 Task: Create a blank project AlphaFlow with privacy Public and default view as List and in the team Taskers . Create three sections in the project as To-Do, Doing and Done
Action: Mouse moved to (71, 347)
Screenshot: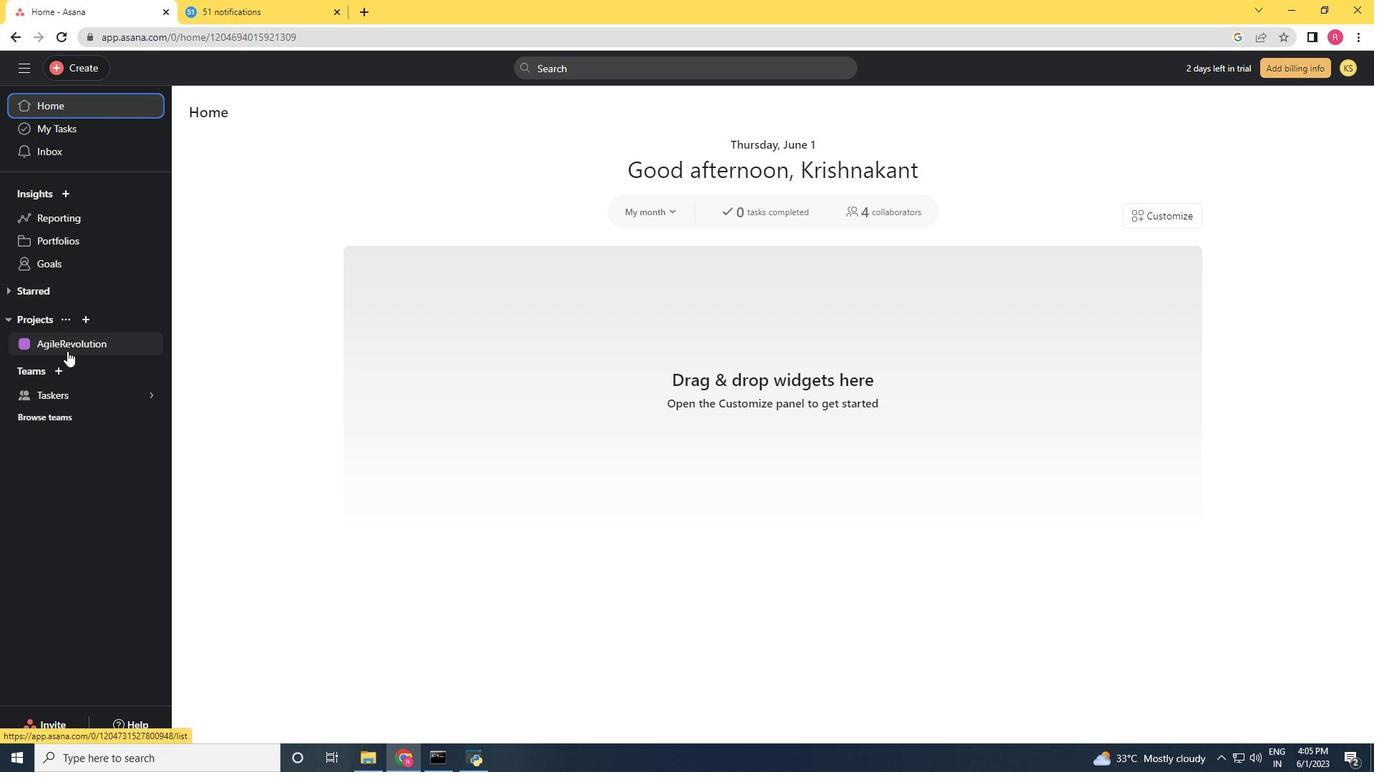 
Action: Mouse pressed left at (71, 347)
Screenshot: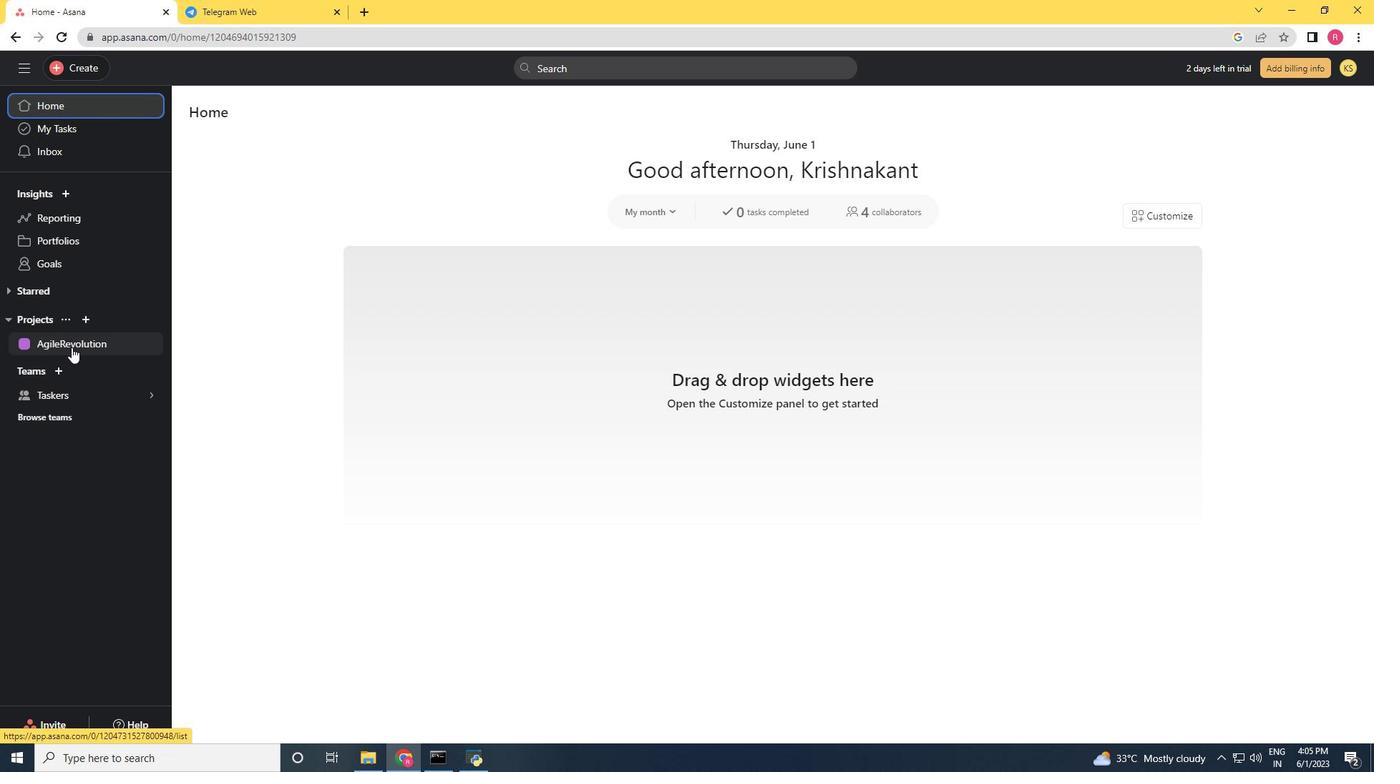 
Action: Mouse moved to (80, 61)
Screenshot: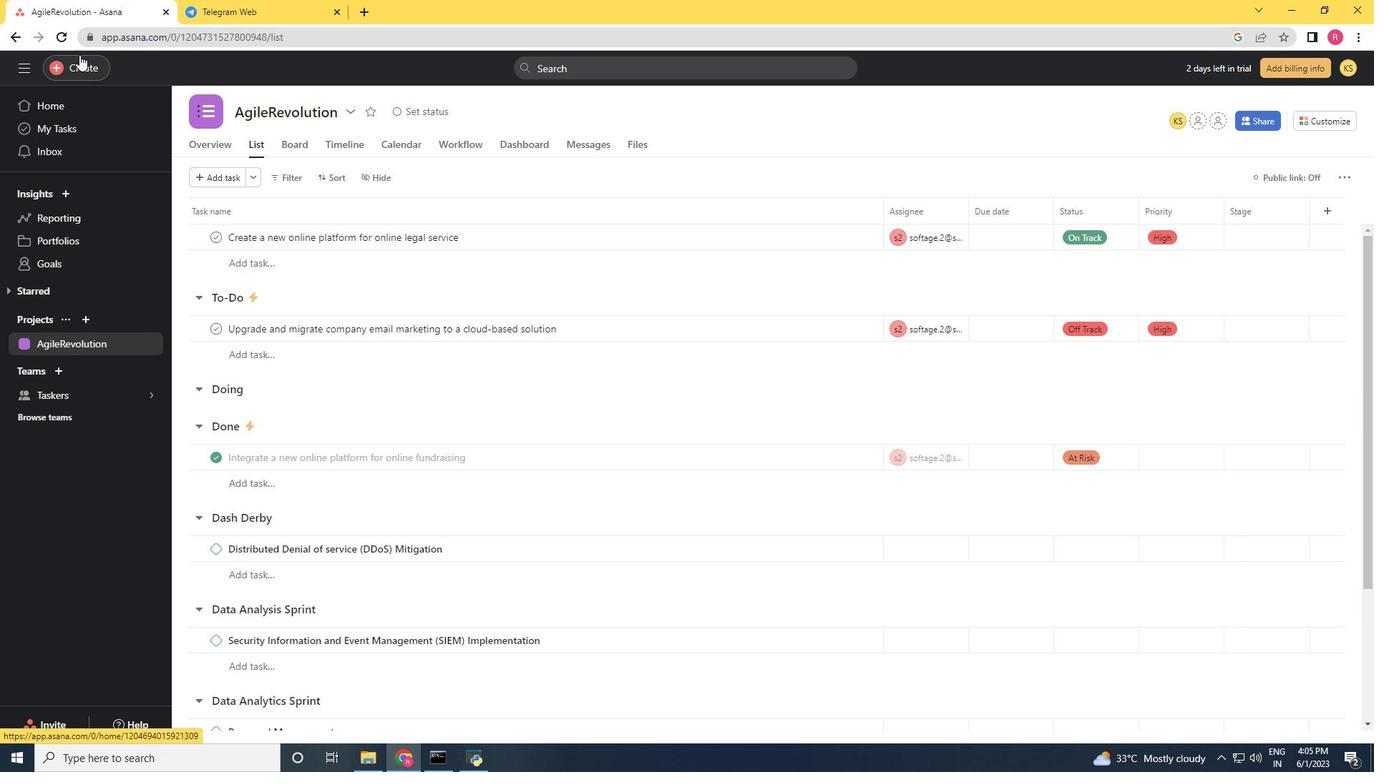 
Action: Mouse pressed left at (80, 61)
Screenshot: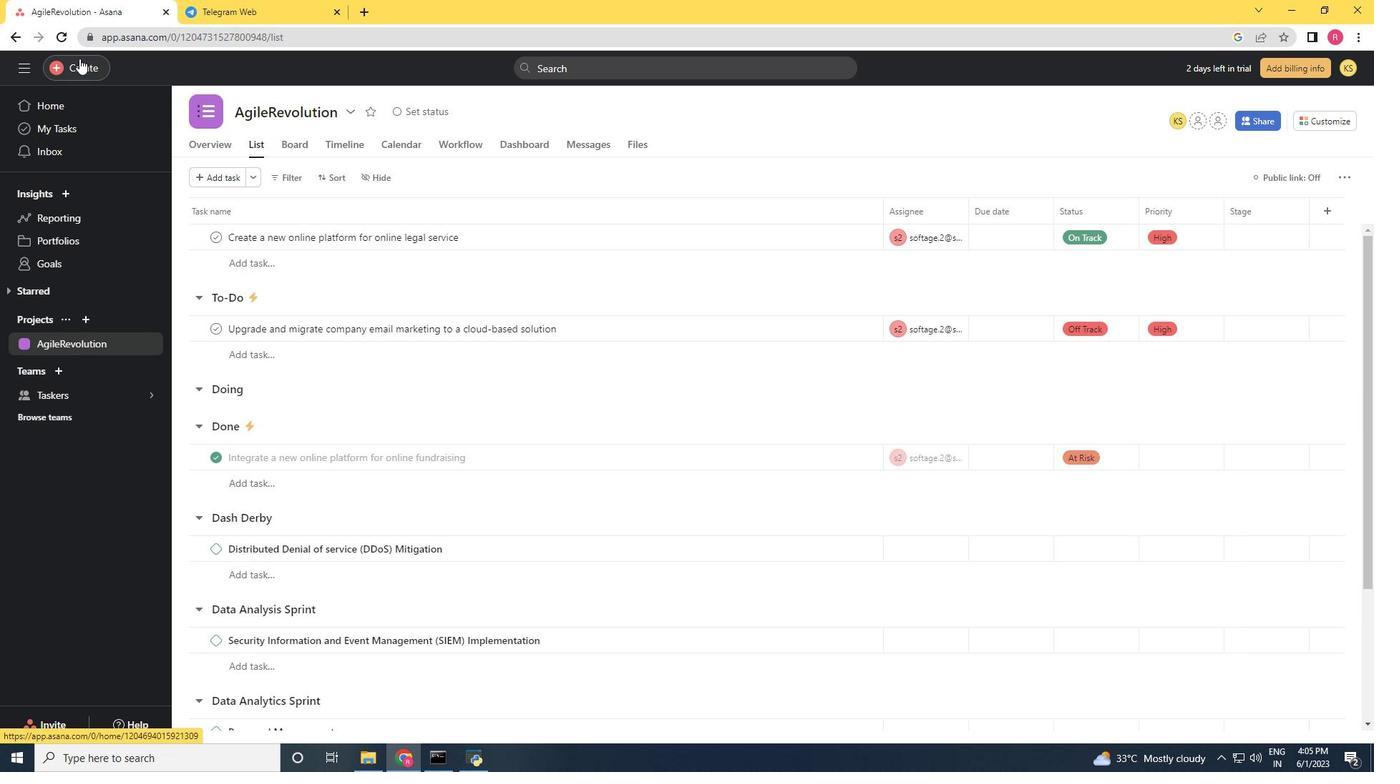 
Action: Mouse moved to (163, 103)
Screenshot: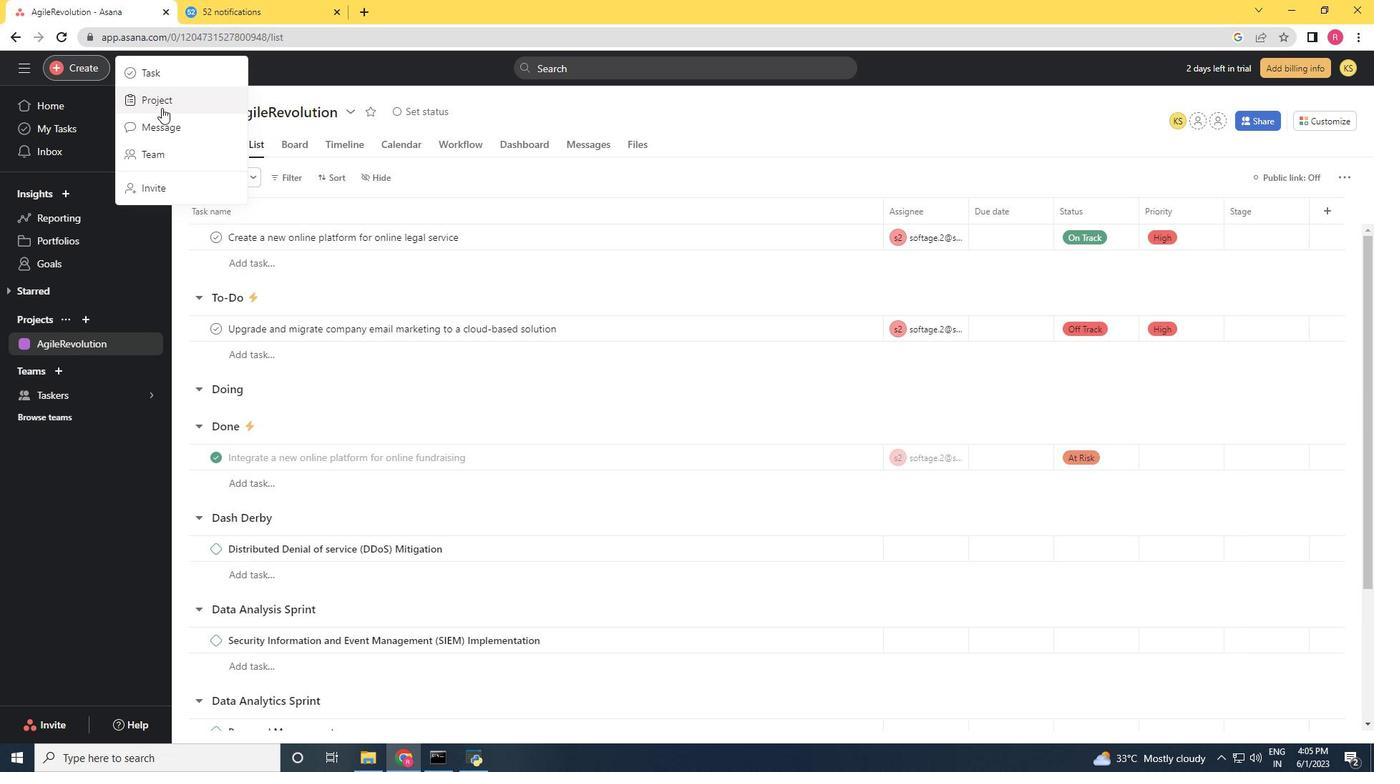 
Action: Mouse pressed left at (163, 103)
Screenshot: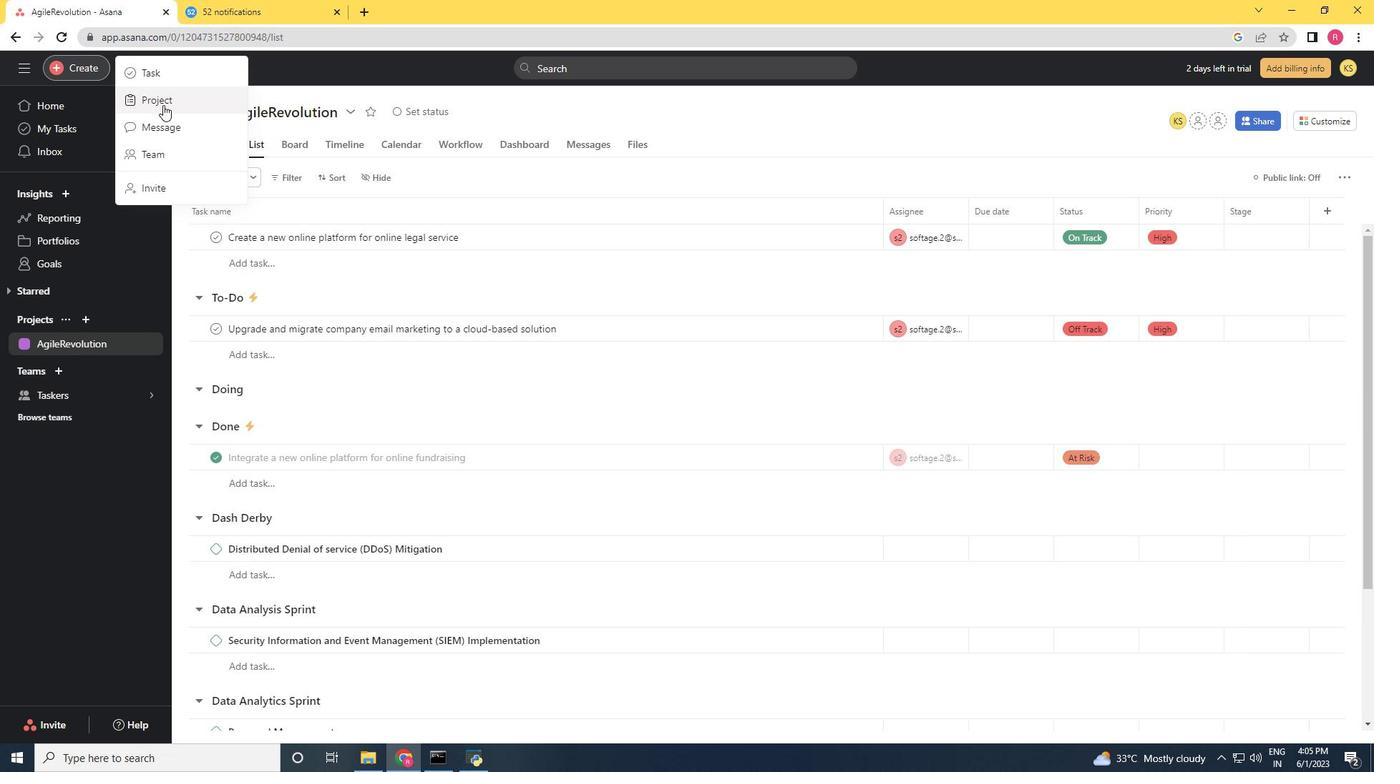 
Action: Mouse moved to (569, 392)
Screenshot: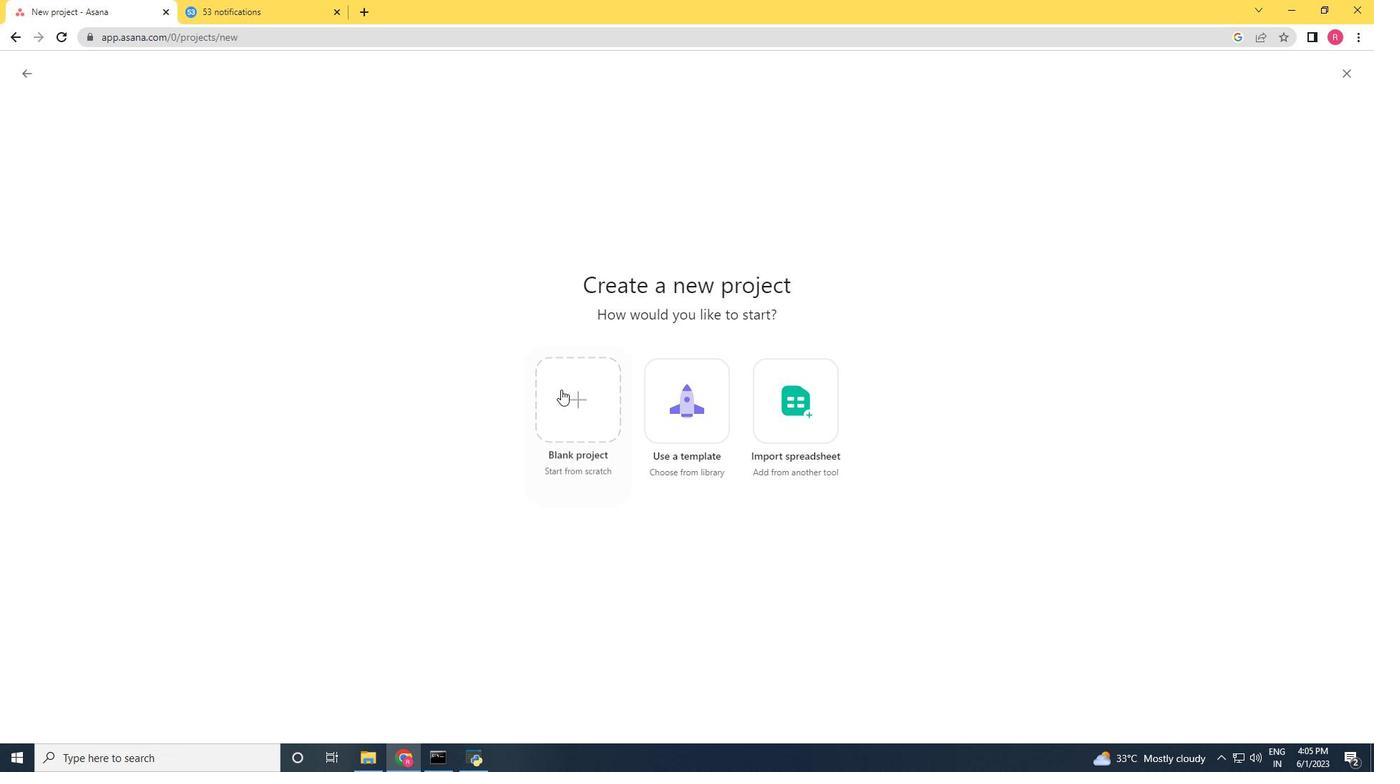 
Action: Mouse pressed left at (569, 392)
Screenshot: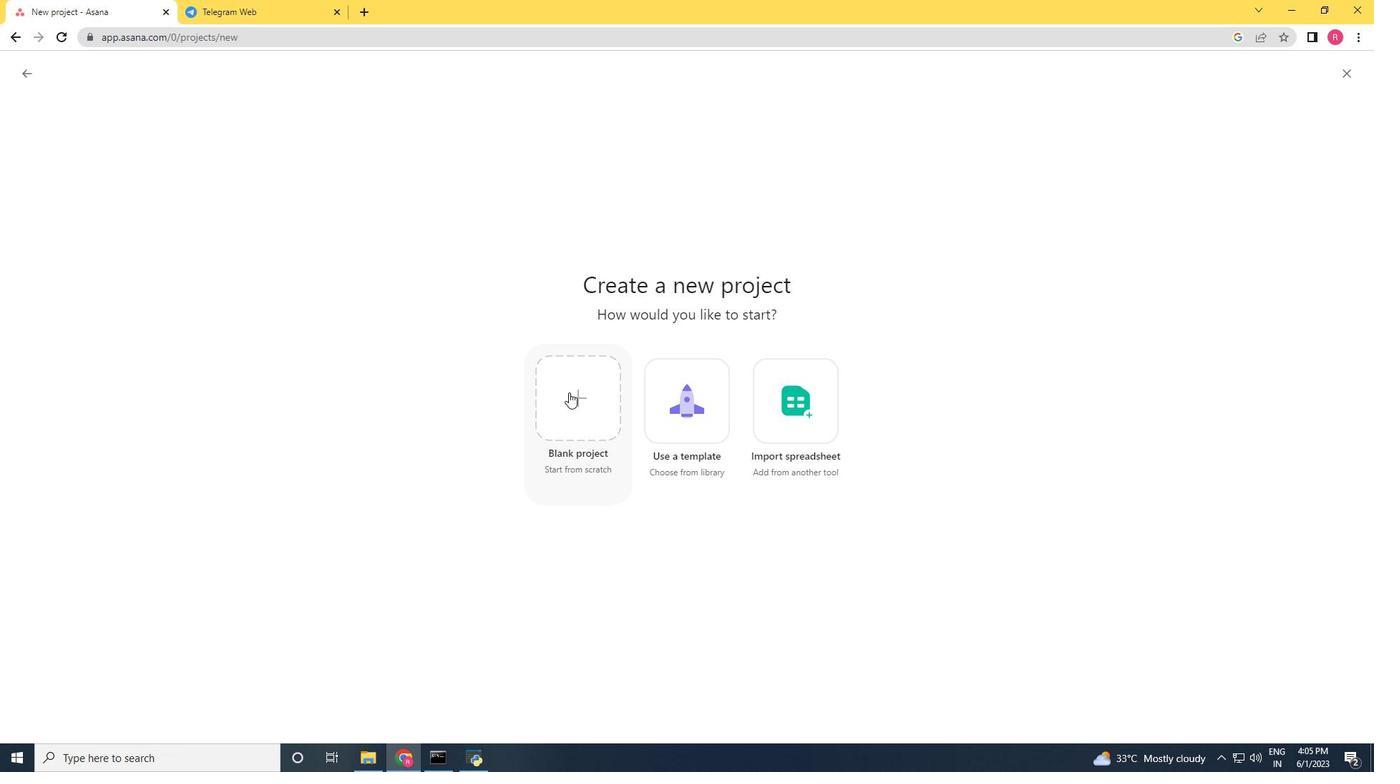 
Action: Mouse moved to (266, 178)
Screenshot: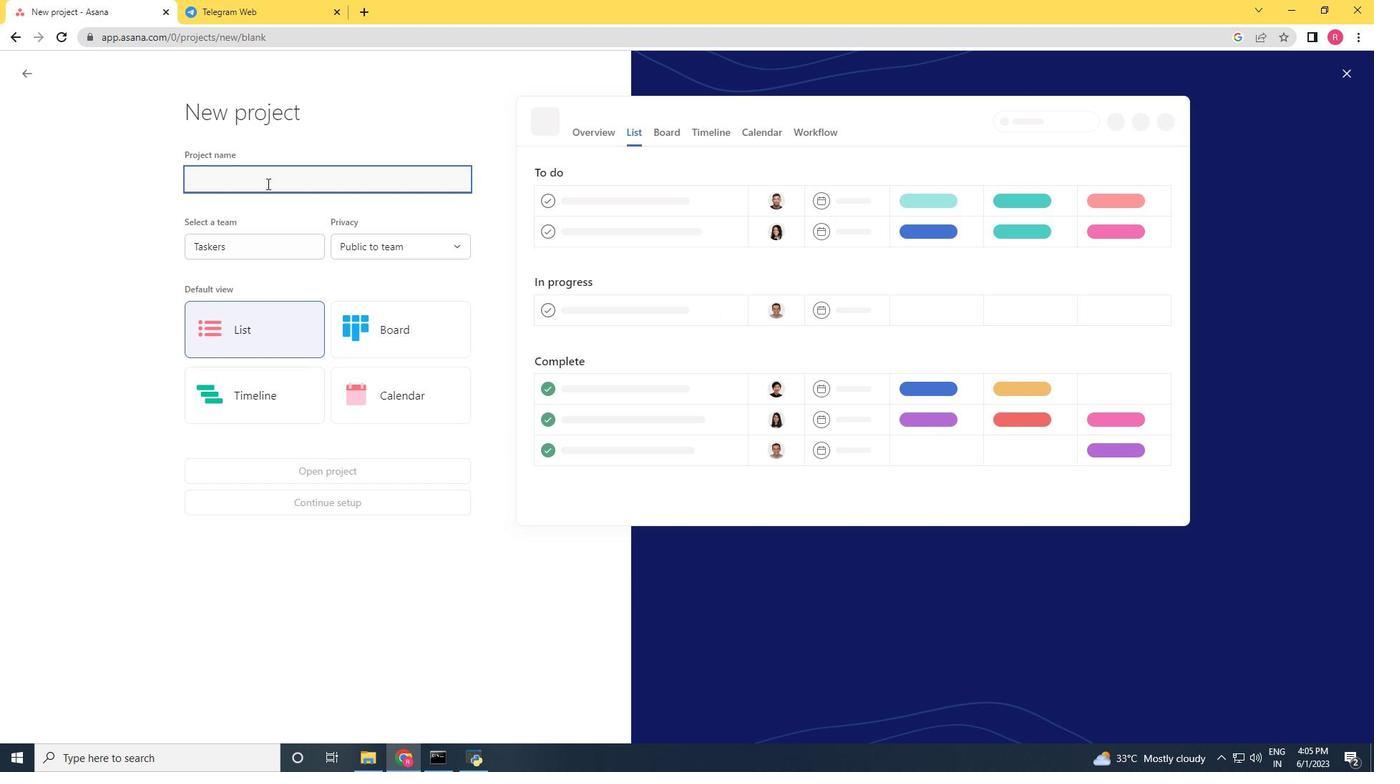 
Action: Mouse pressed left at (266, 178)
Screenshot: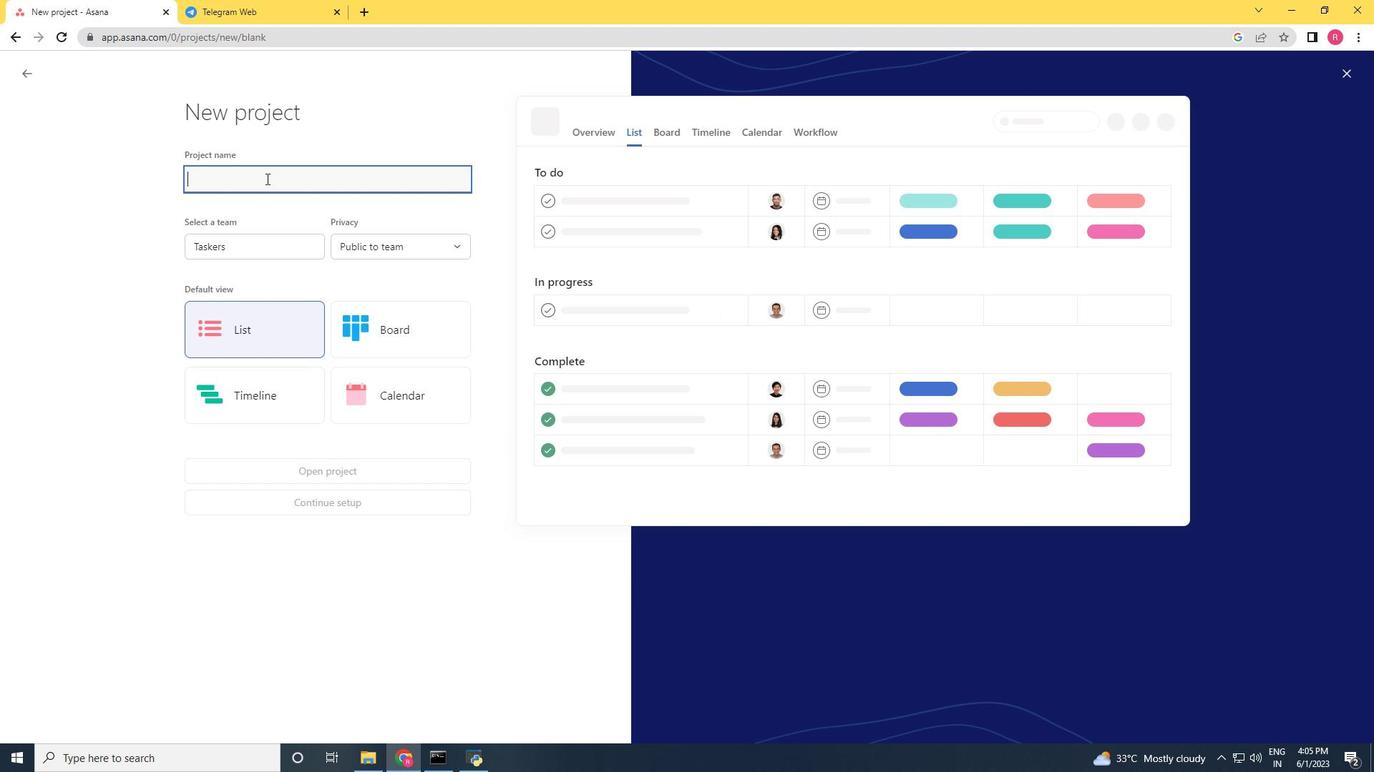 
Action: Mouse moved to (53, 188)
Screenshot: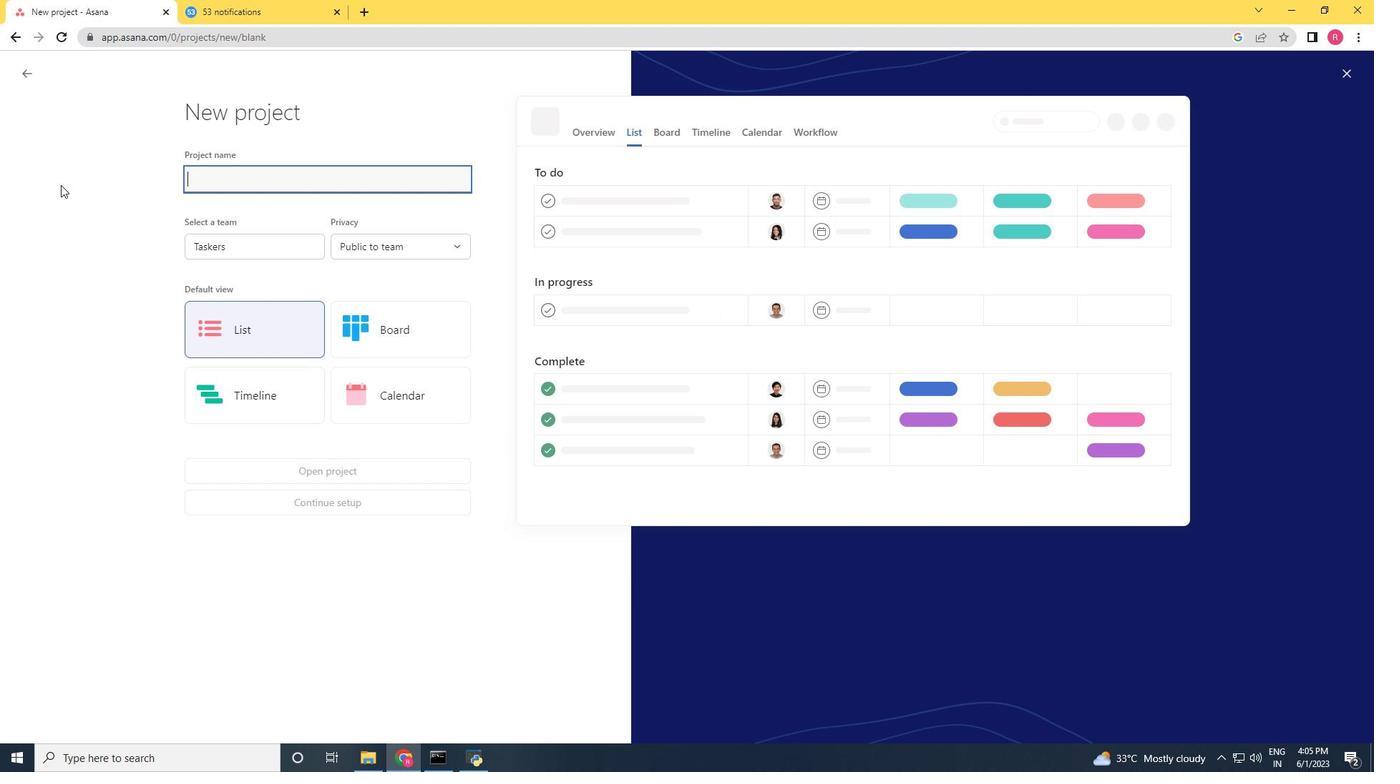 
Action: Key pressed <Key.shift>Alpha<Key.shift>Flow
Screenshot: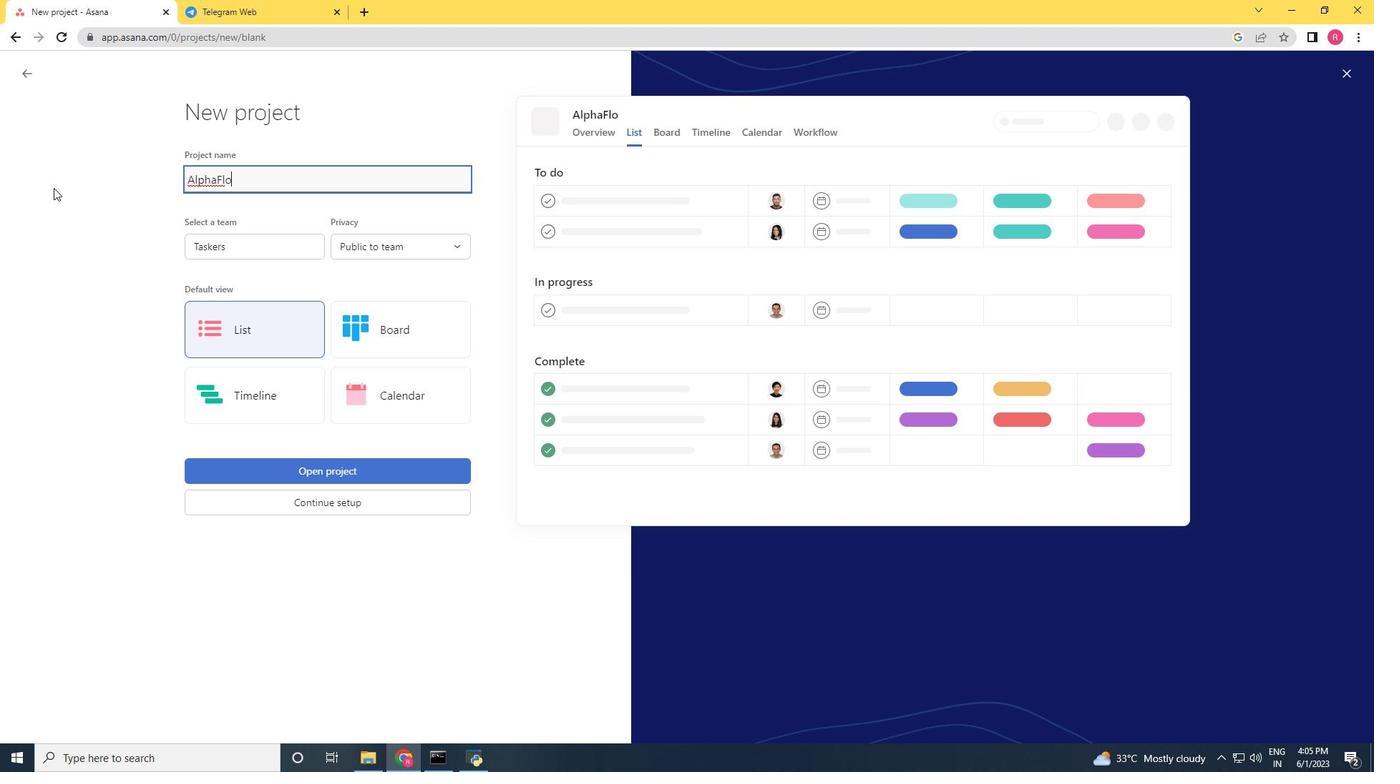 
Action: Mouse moved to (405, 244)
Screenshot: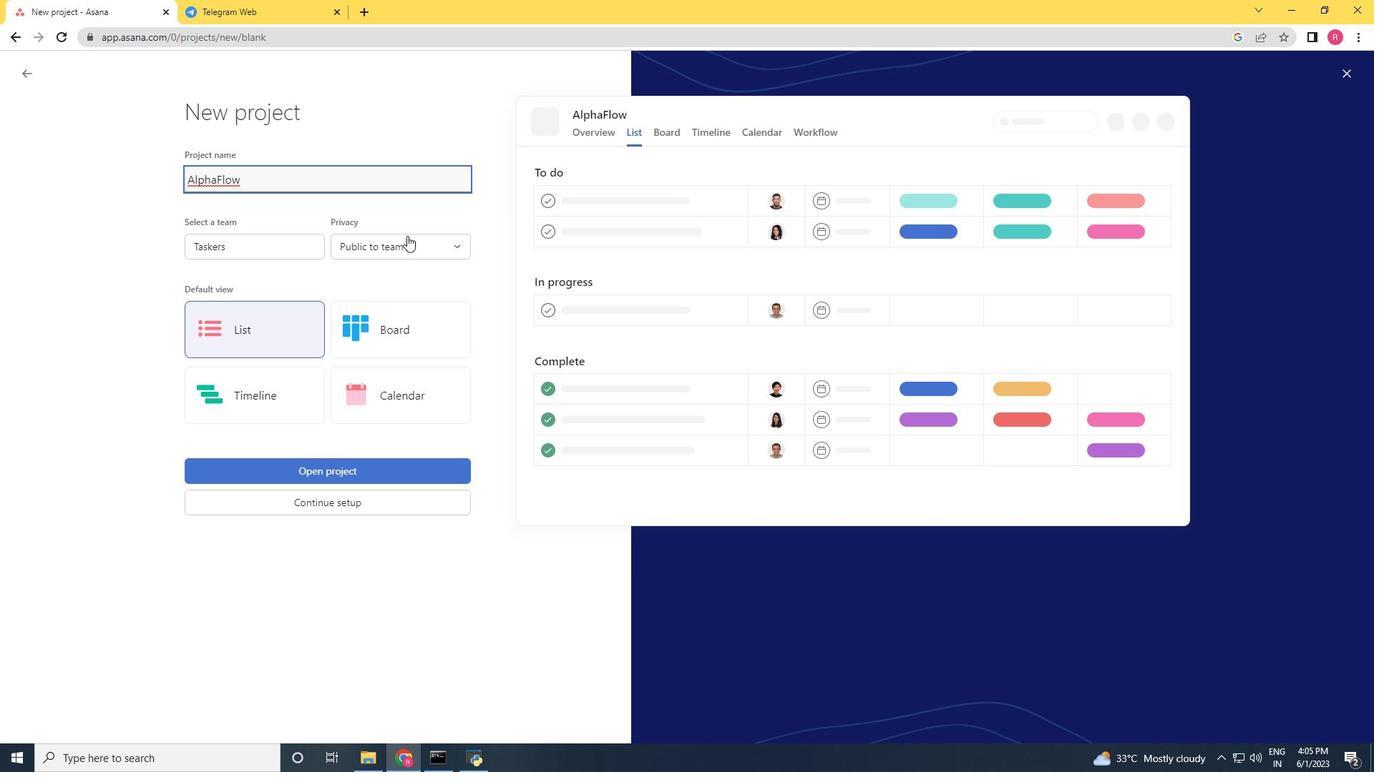 
Action: Mouse pressed left at (405, 244)
Screenshot: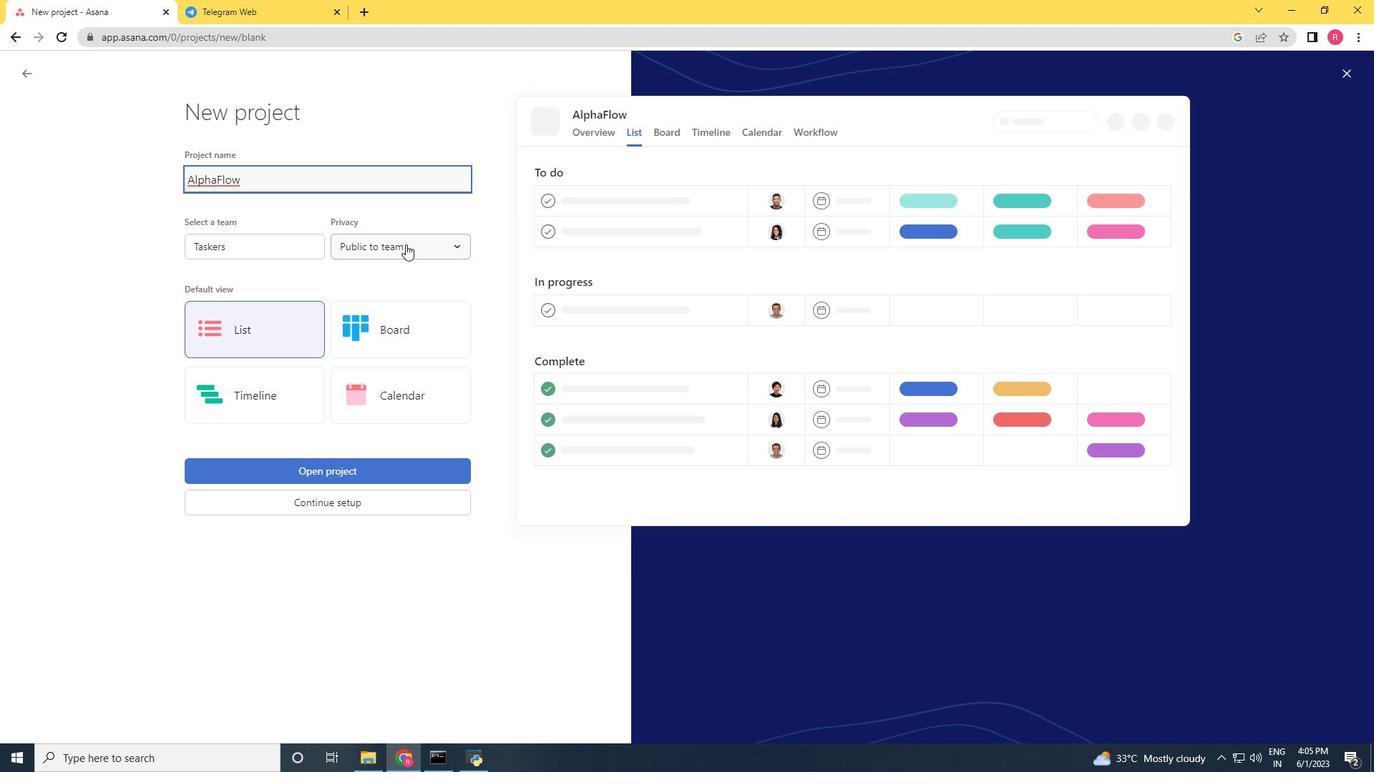 
Action: Mouse moved to (373, 274)
Screenshot: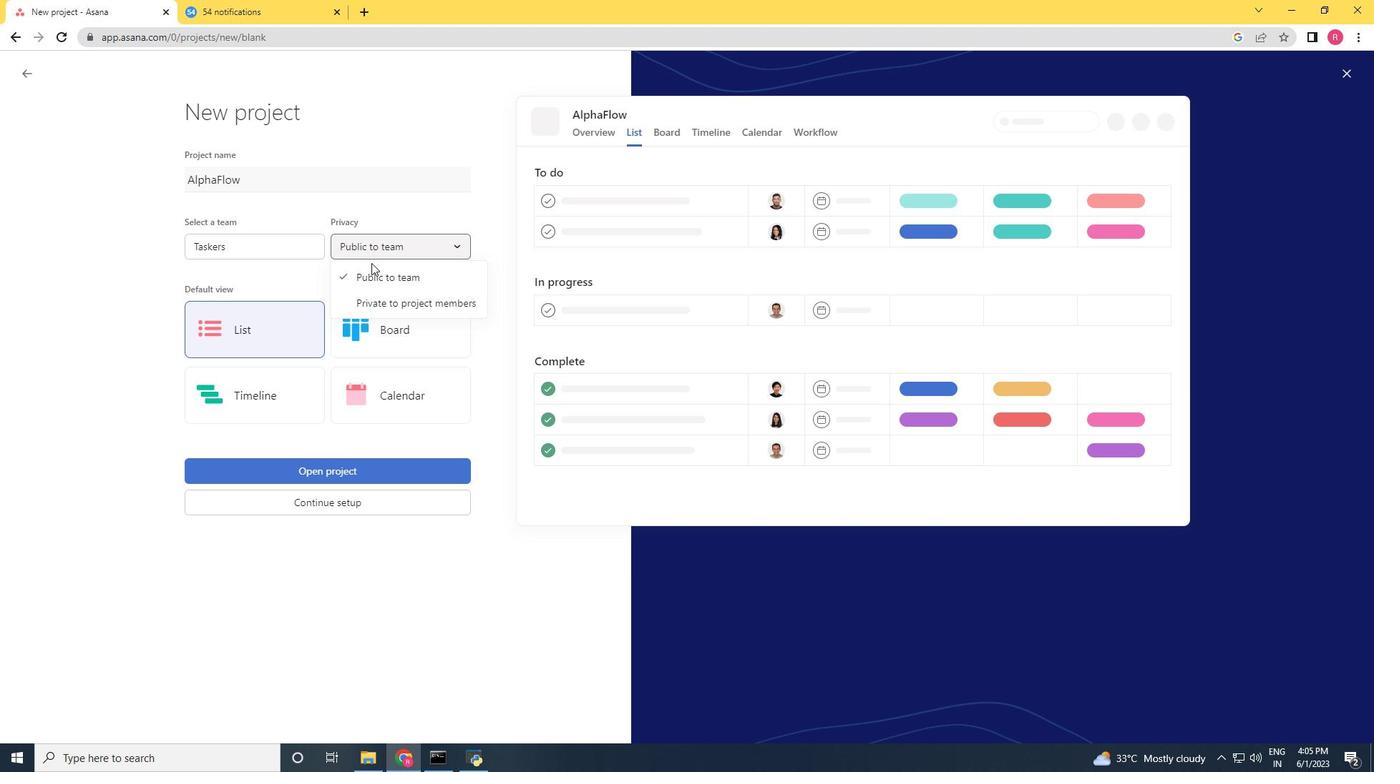 
Action: Mouse pressed left at (373, 274)
Screenshot: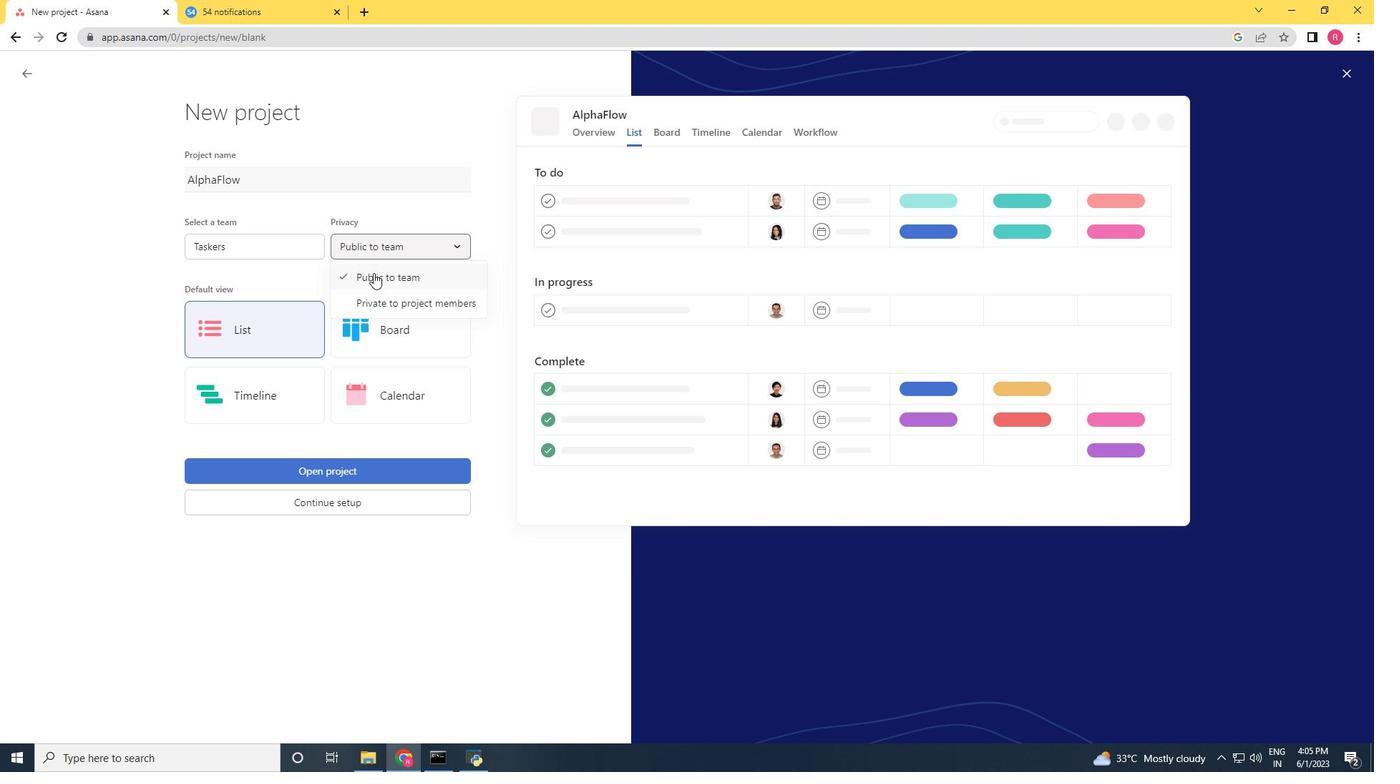 
Action: Mouse moved to (230, 244)
Screenshot: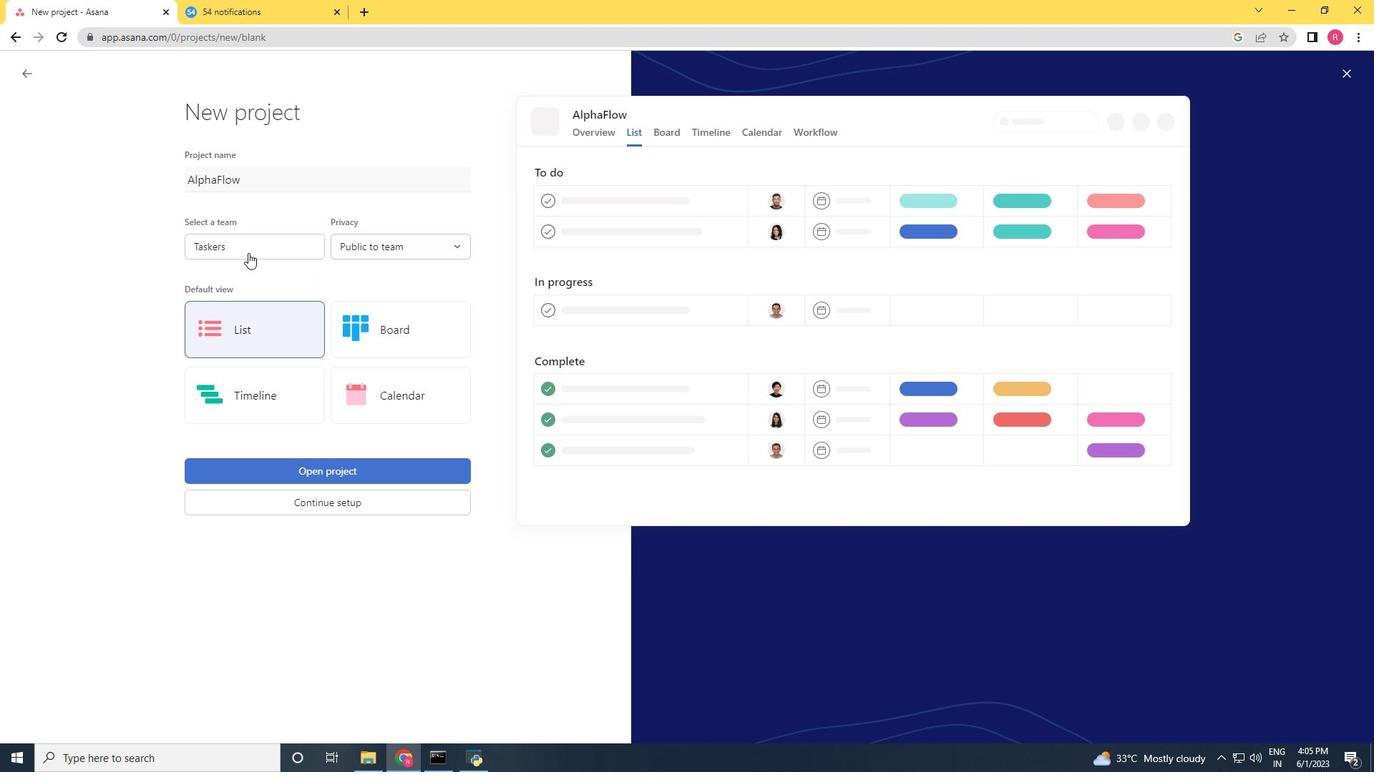 
Action: Mouse pressed left at (230, 244)
Screenshot: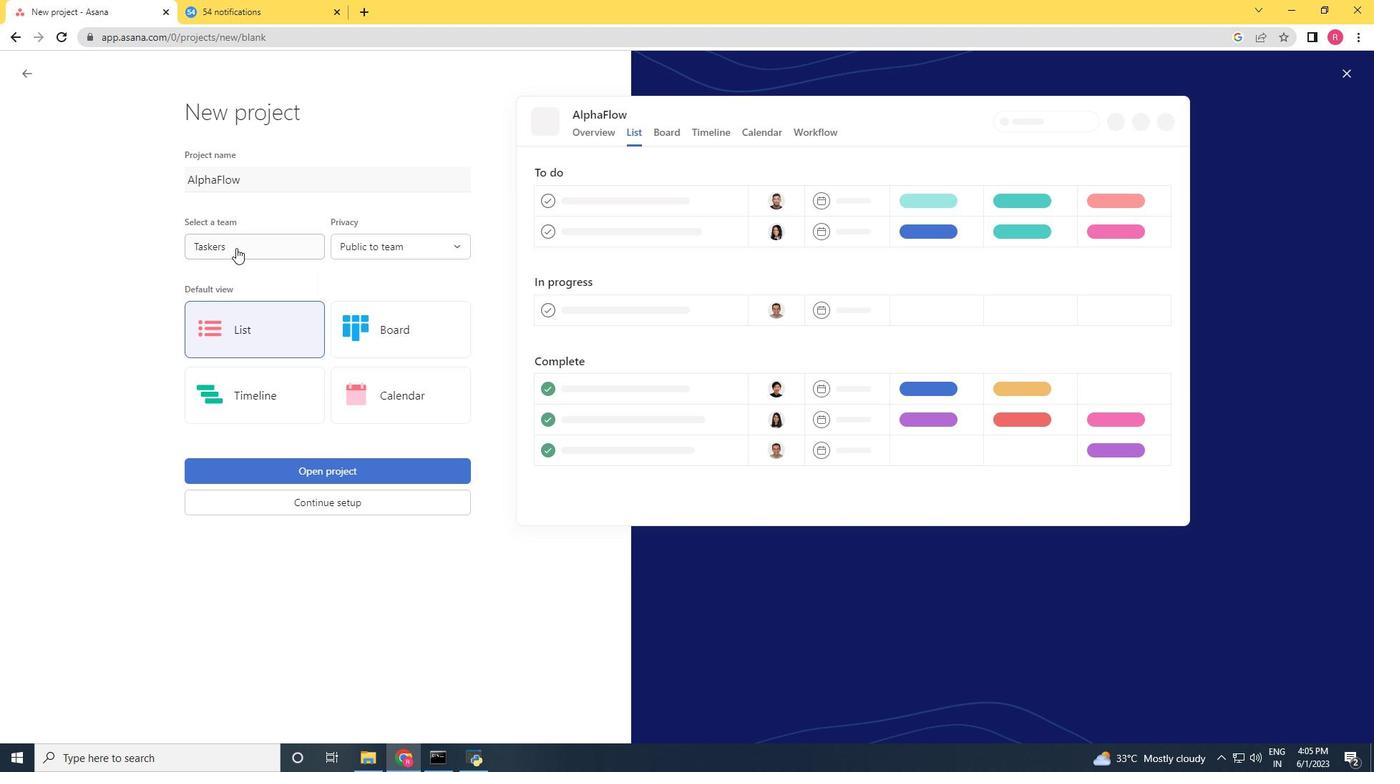 
Action: Mouse moved to (239, 269)
Screenshot: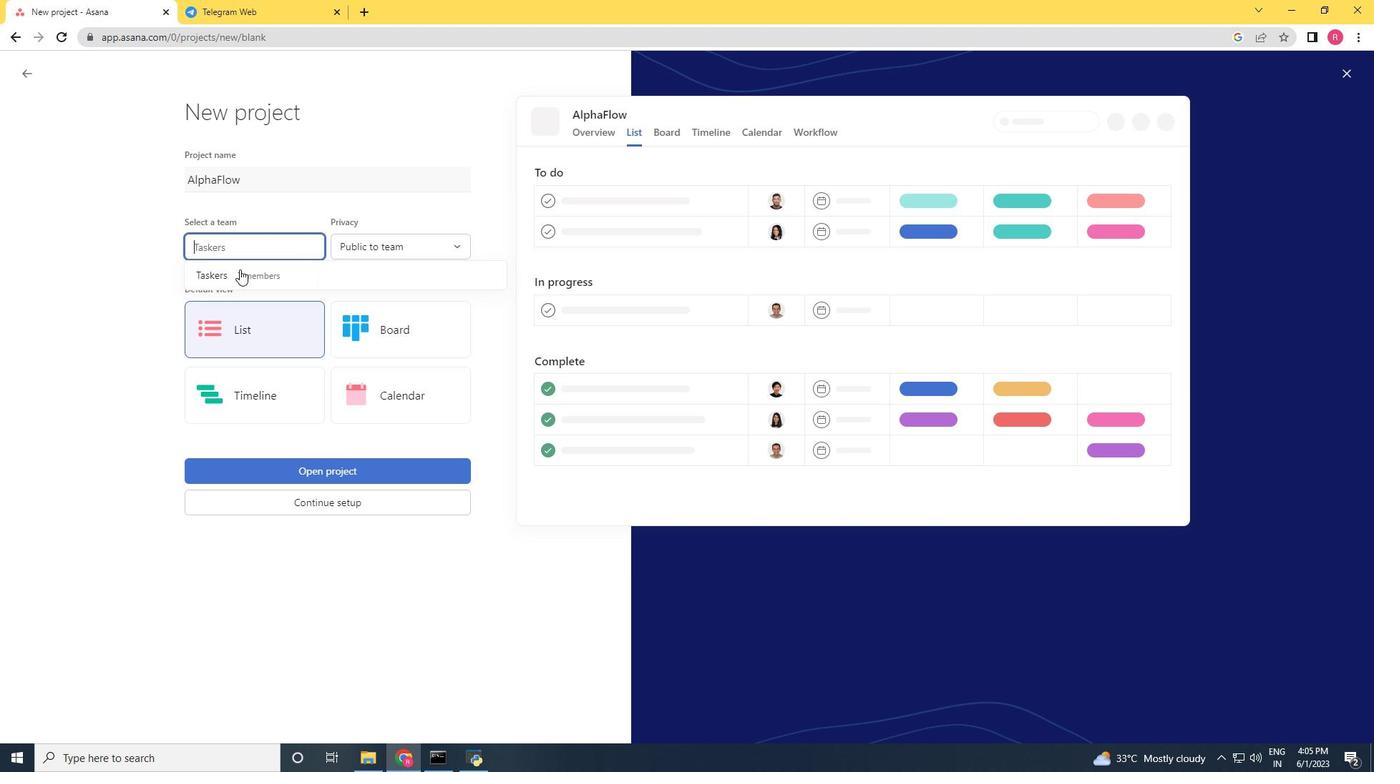 
Action: Mouse pressed left at (239, 269)
Screenshot: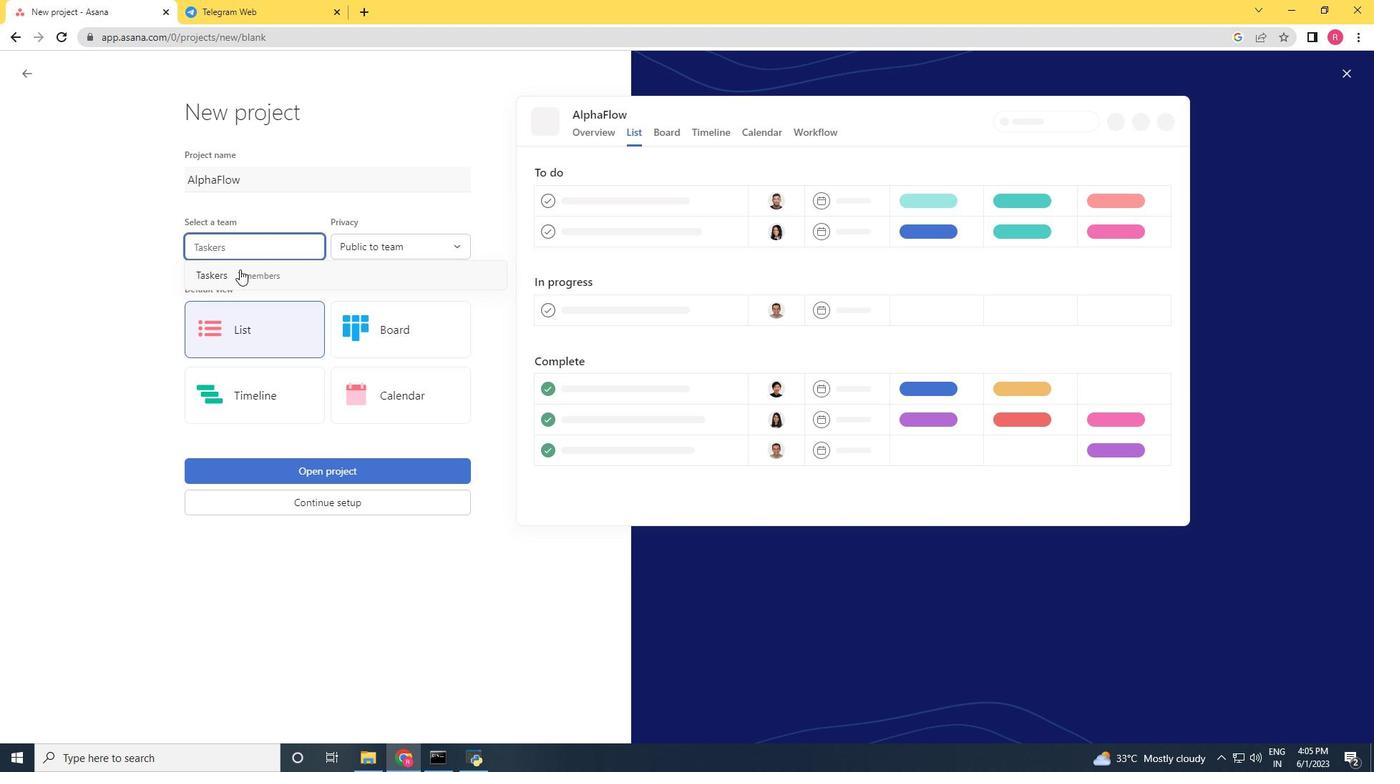 
Action: Mouse moved to (243, 324)
Screenshot: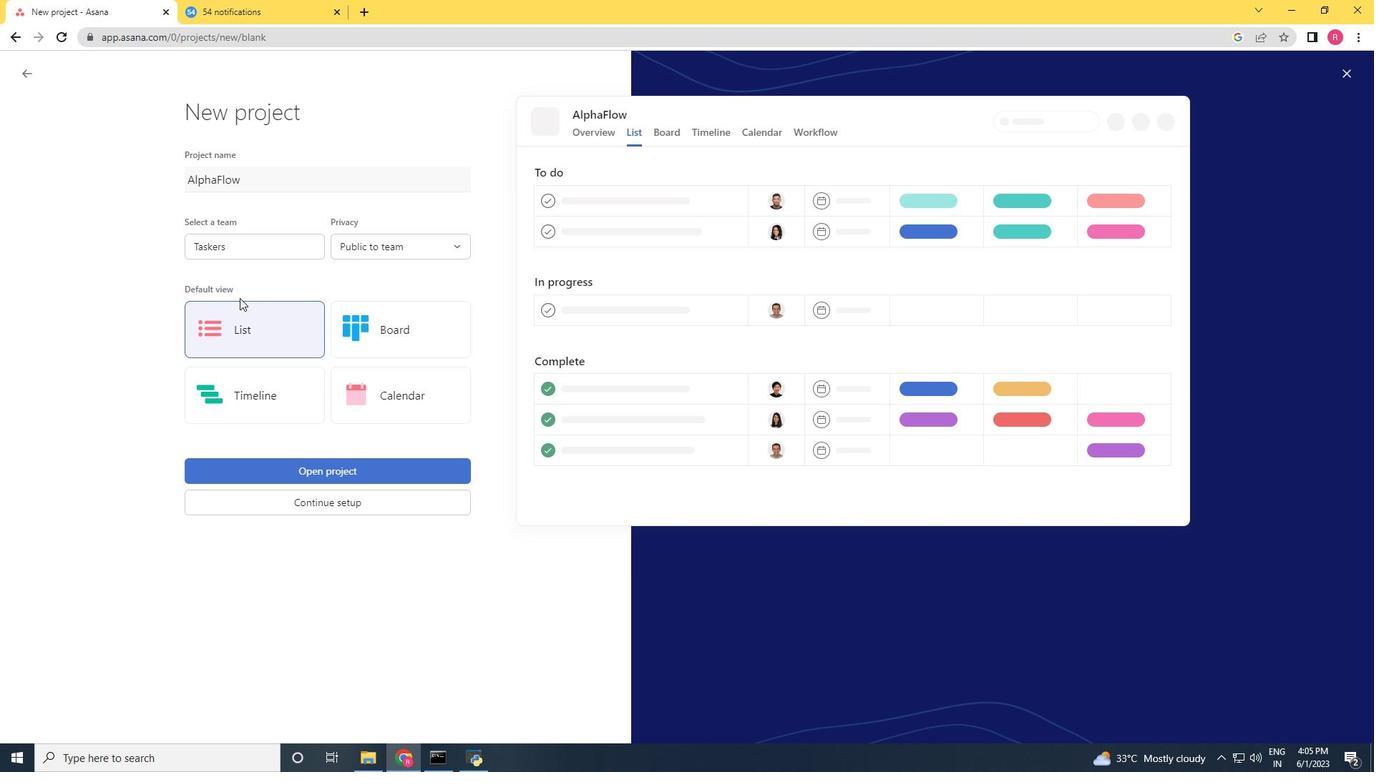 
Action: Mouse pressed left at (243, 324)
Screenshot: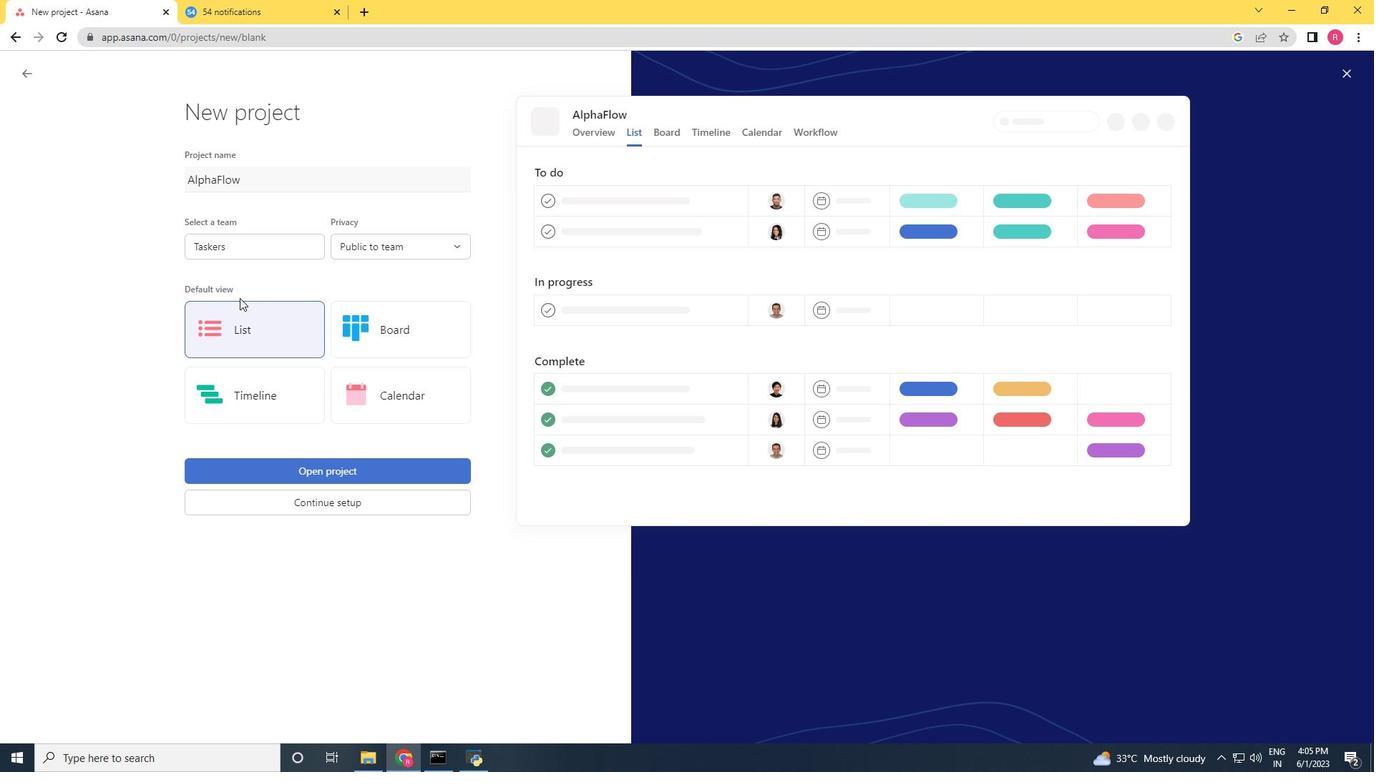 
Action: Mouse moved to (305, 464)
Screenshot: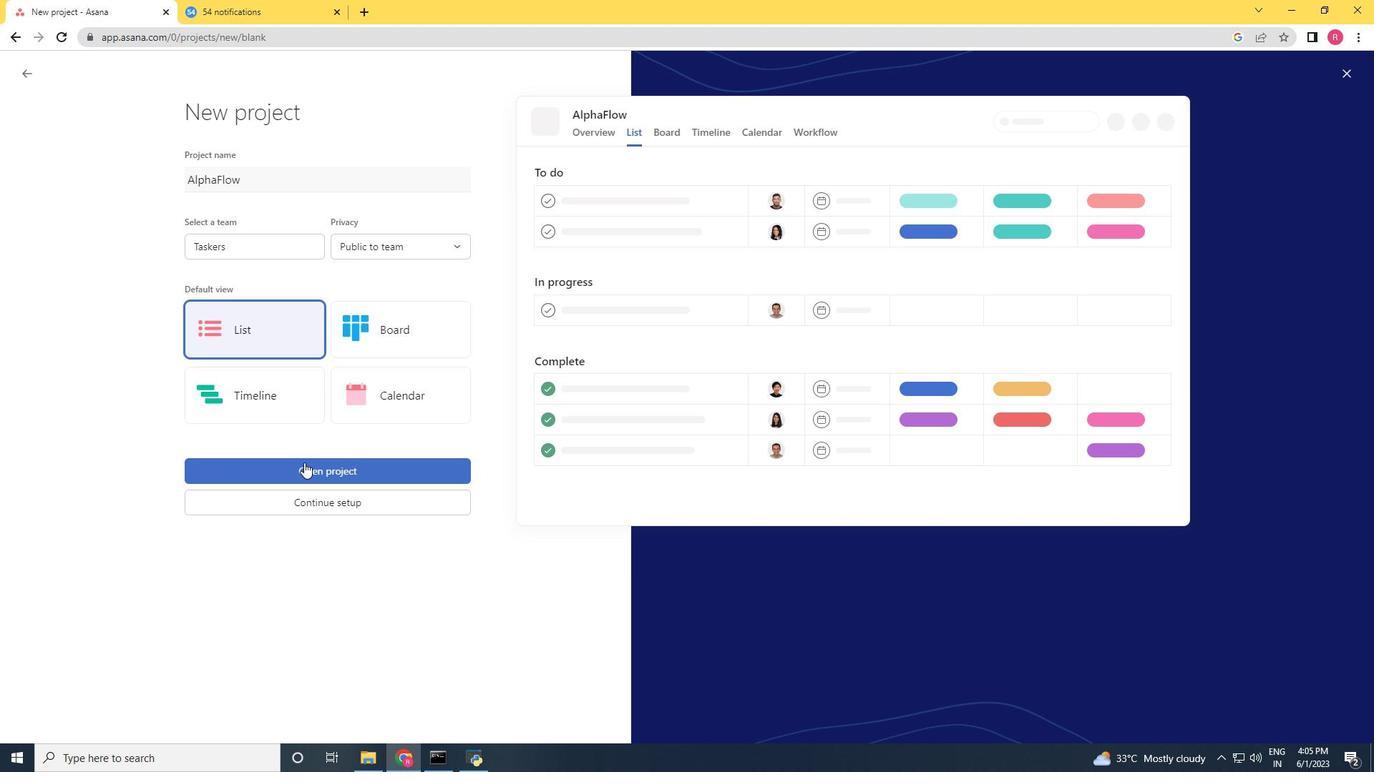 
Action: Mouse pressed left at (305, 464)
Screenshot: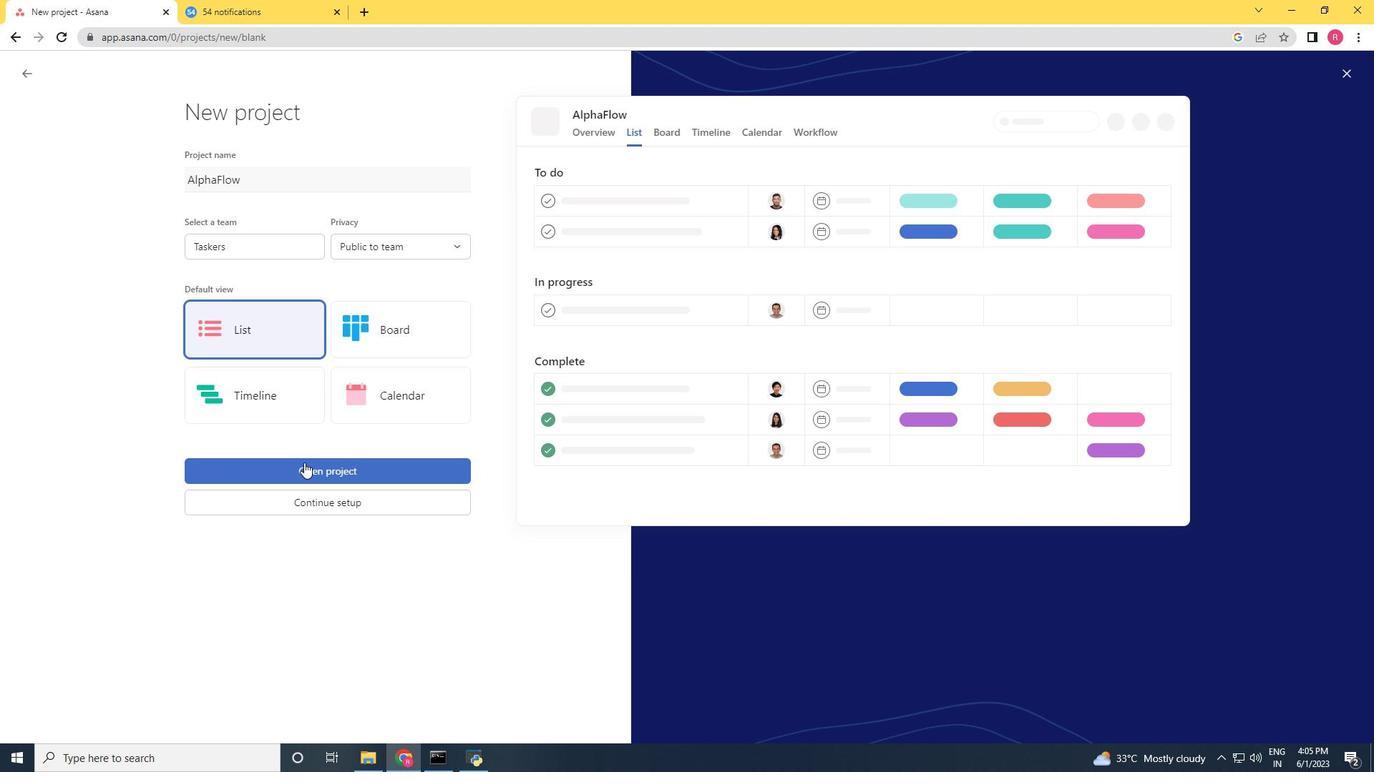 
Action: Mouse moved to (247, 317)
Screenshot: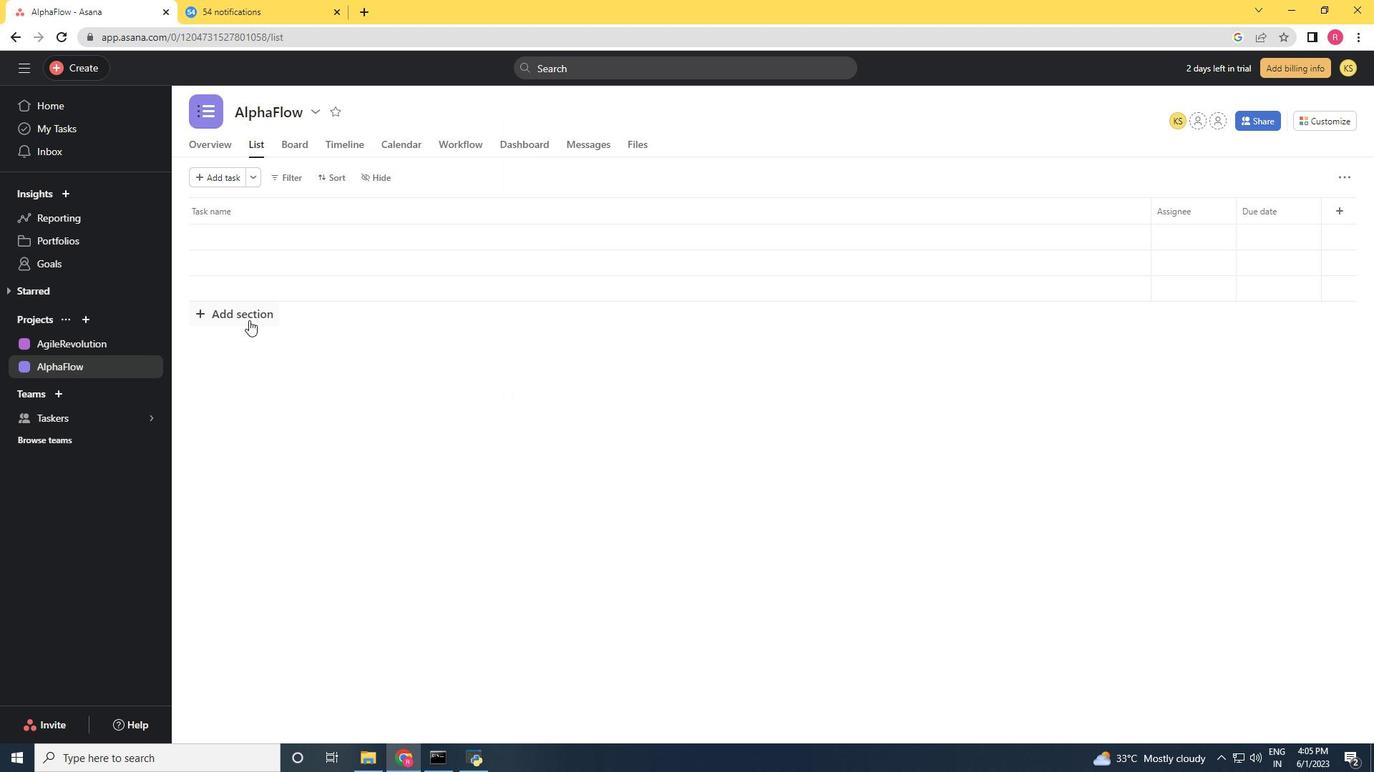 
Action: Mouse pressed left at (247, 317)
Screenshot: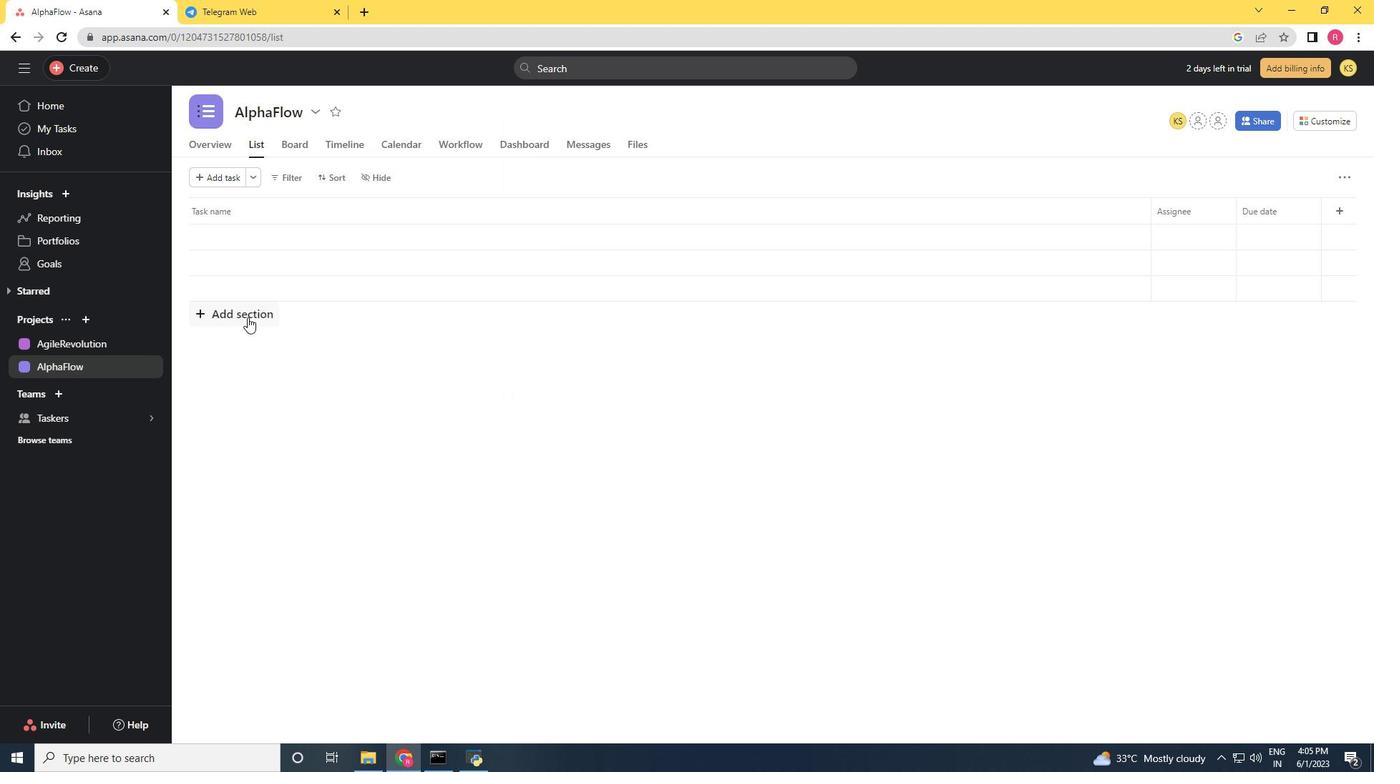 
Action: Key pressed <Key.shift><Key.shift><Key.shift>T-<Key.backspace>0<Key.backspace>o-<Key.shift>Do
Screenshot: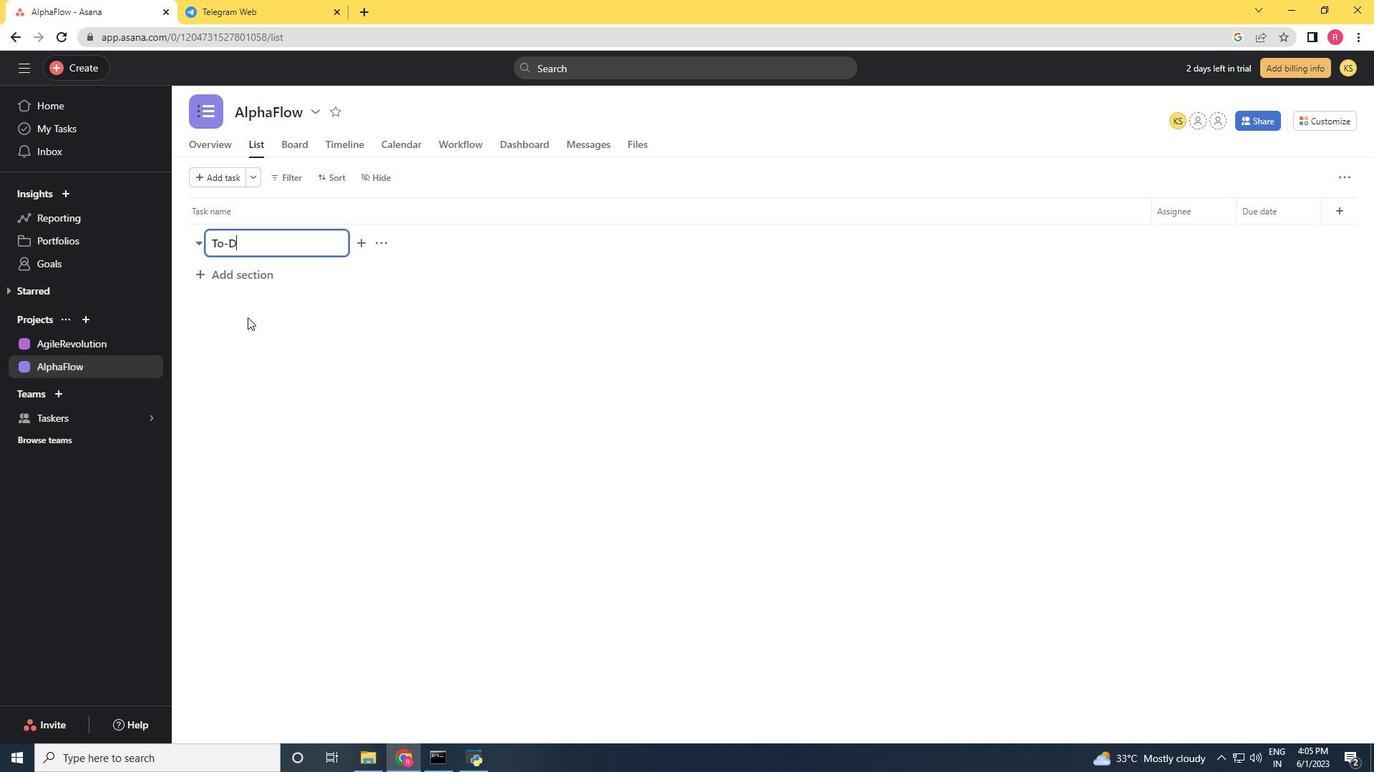 
Action: Mouse moved to (226, 279)
Screenshot: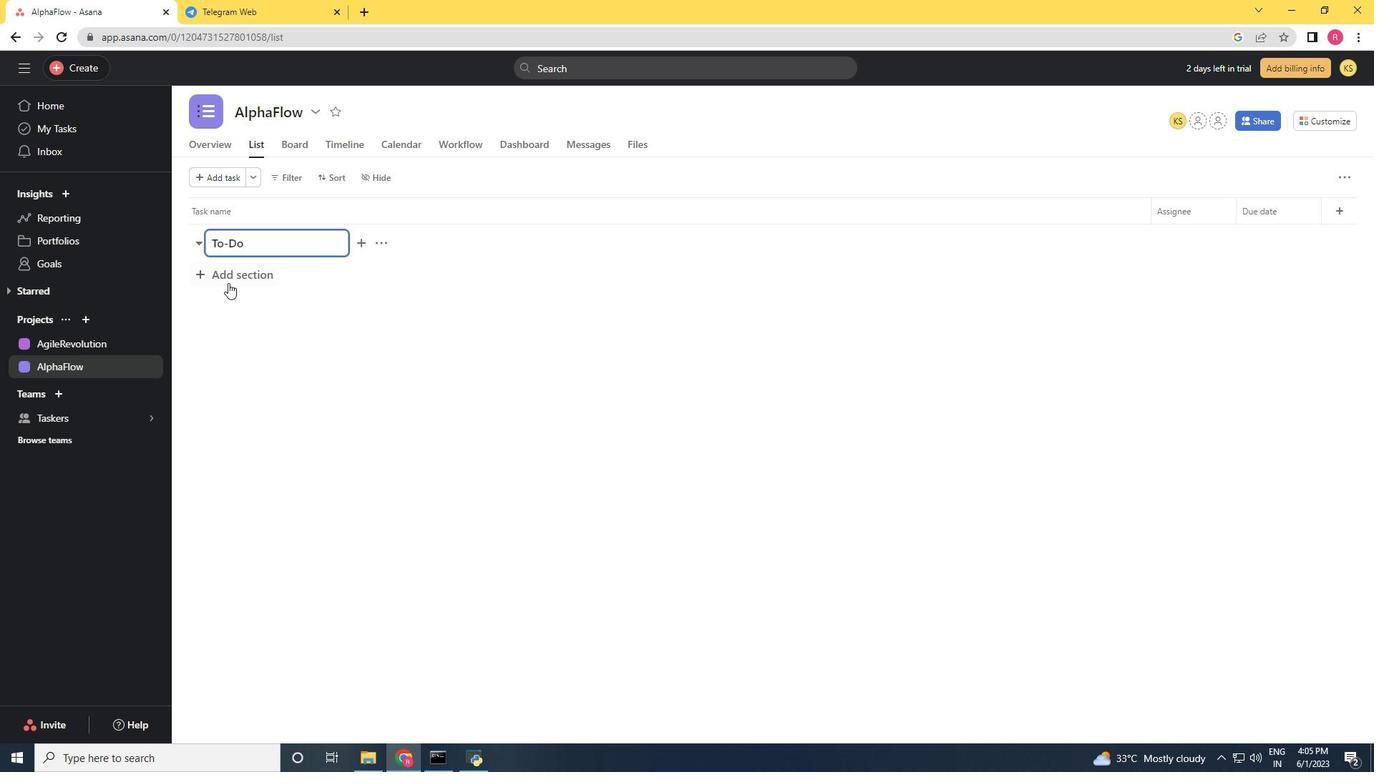 
Action: Mouse pressed left at (226, 279)
Screenshot: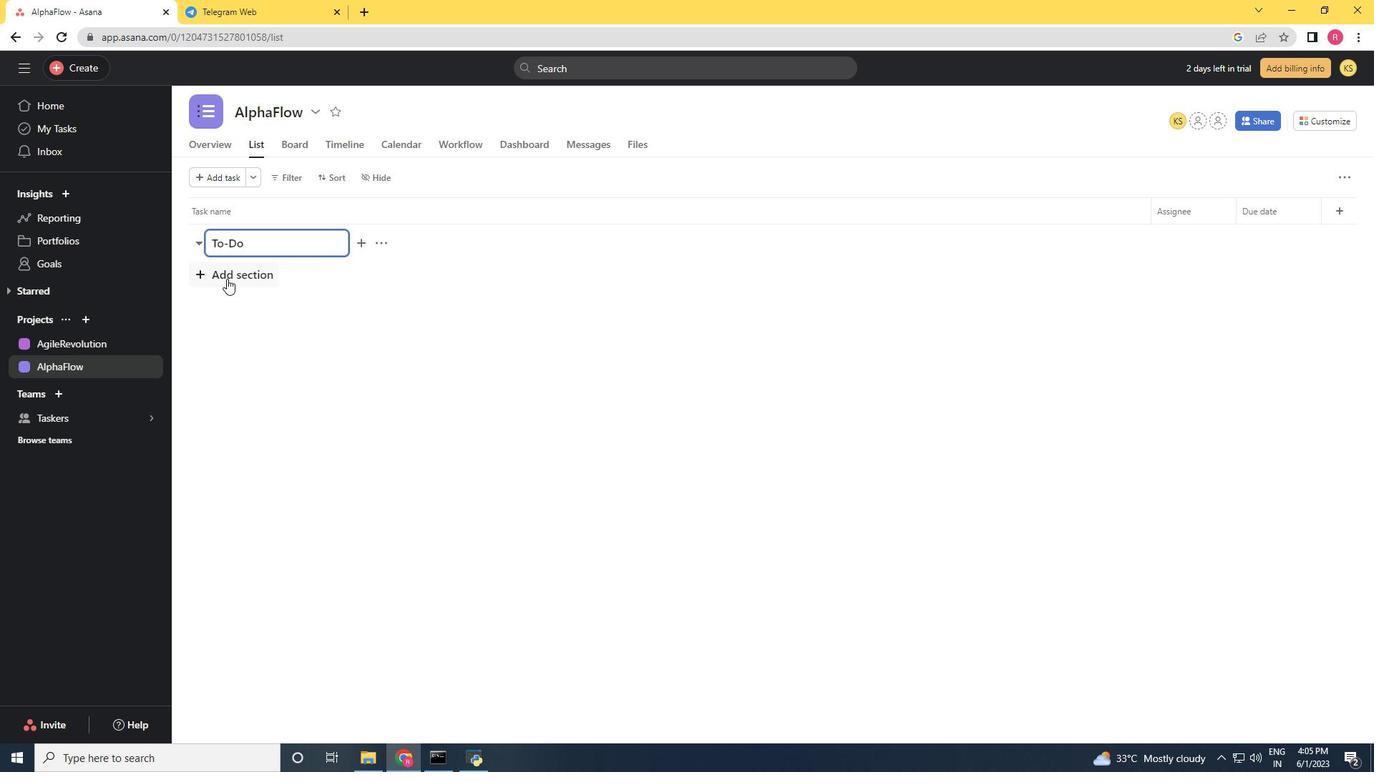 
Action: Mouse moved to (225, 279)
Screenshot: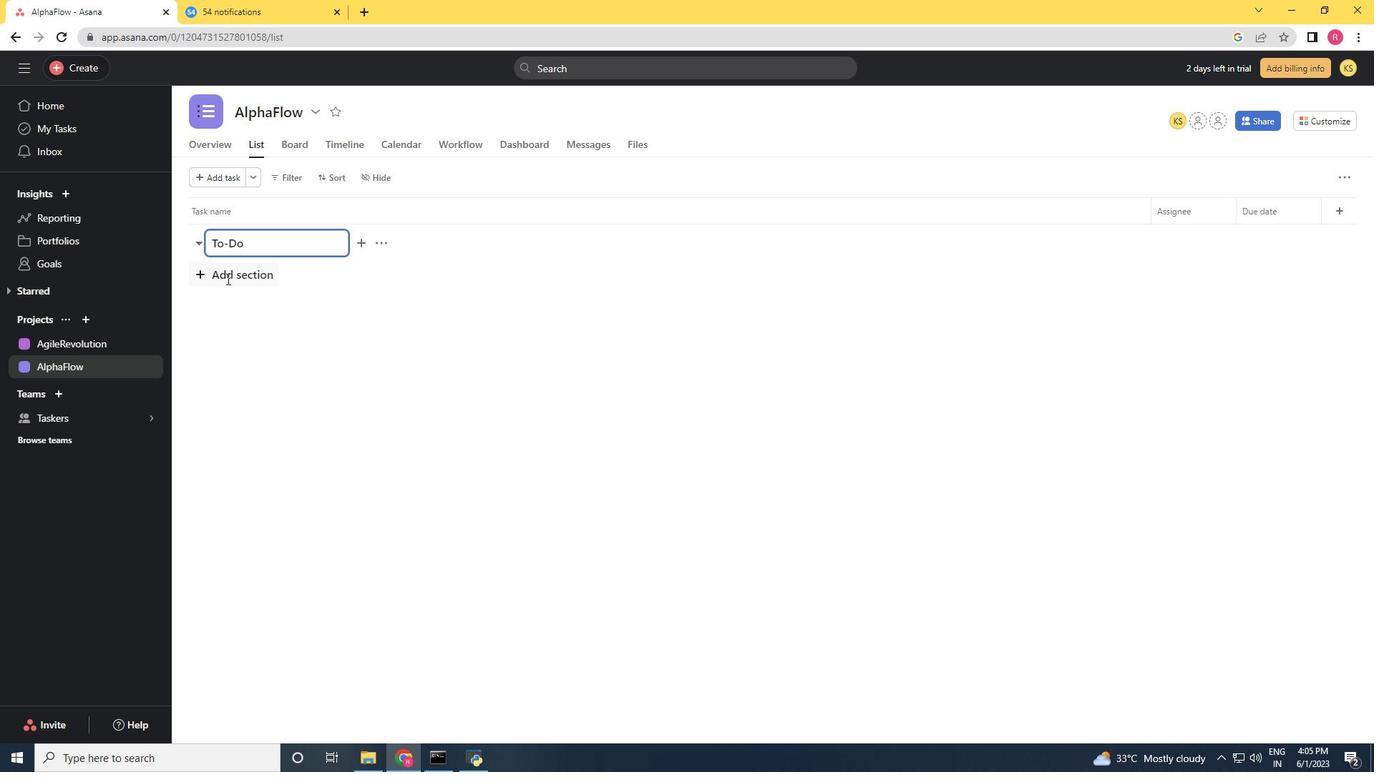 
Action: Key pressed <Key.shift><Key.shift><Key.shift>Doing<Key.enter>
Screenshot: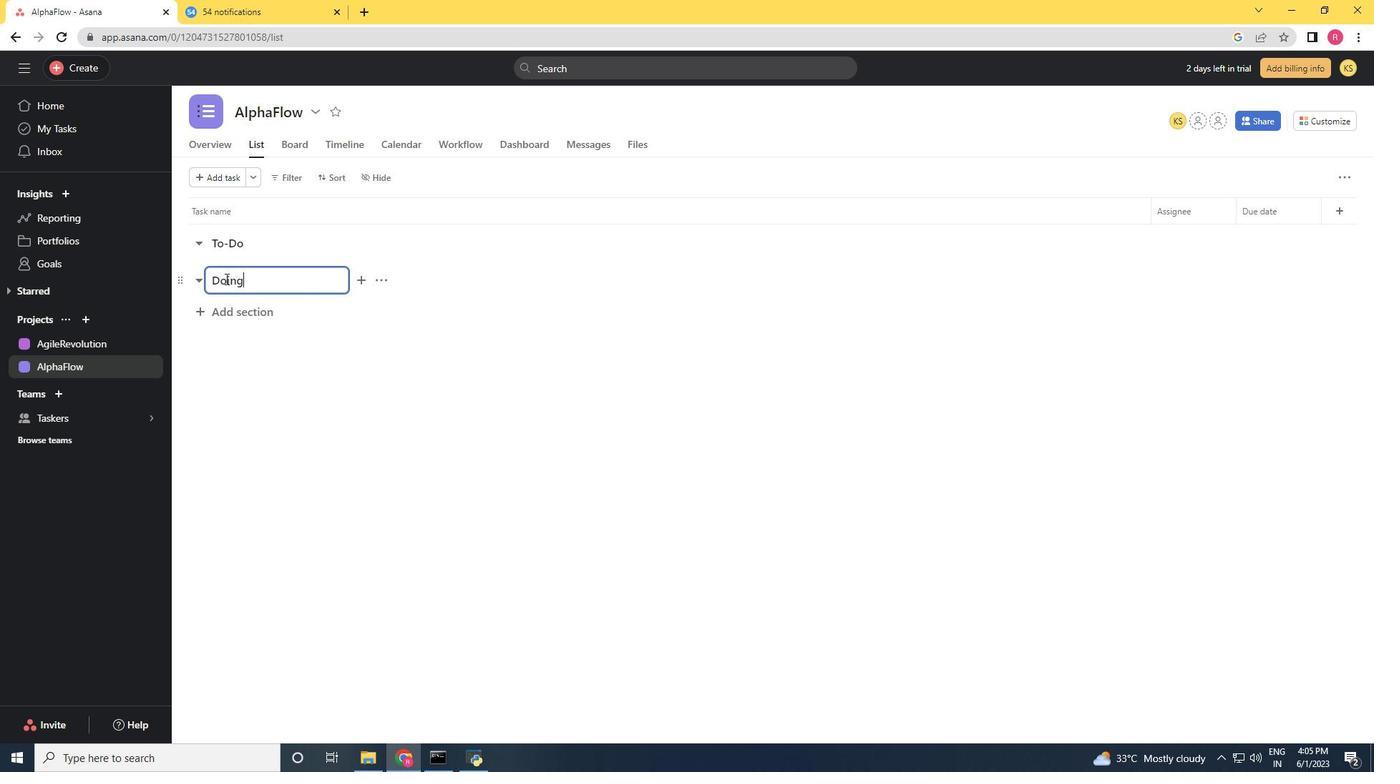 
Action: Mouse moved to (254, 369)
Screenshot: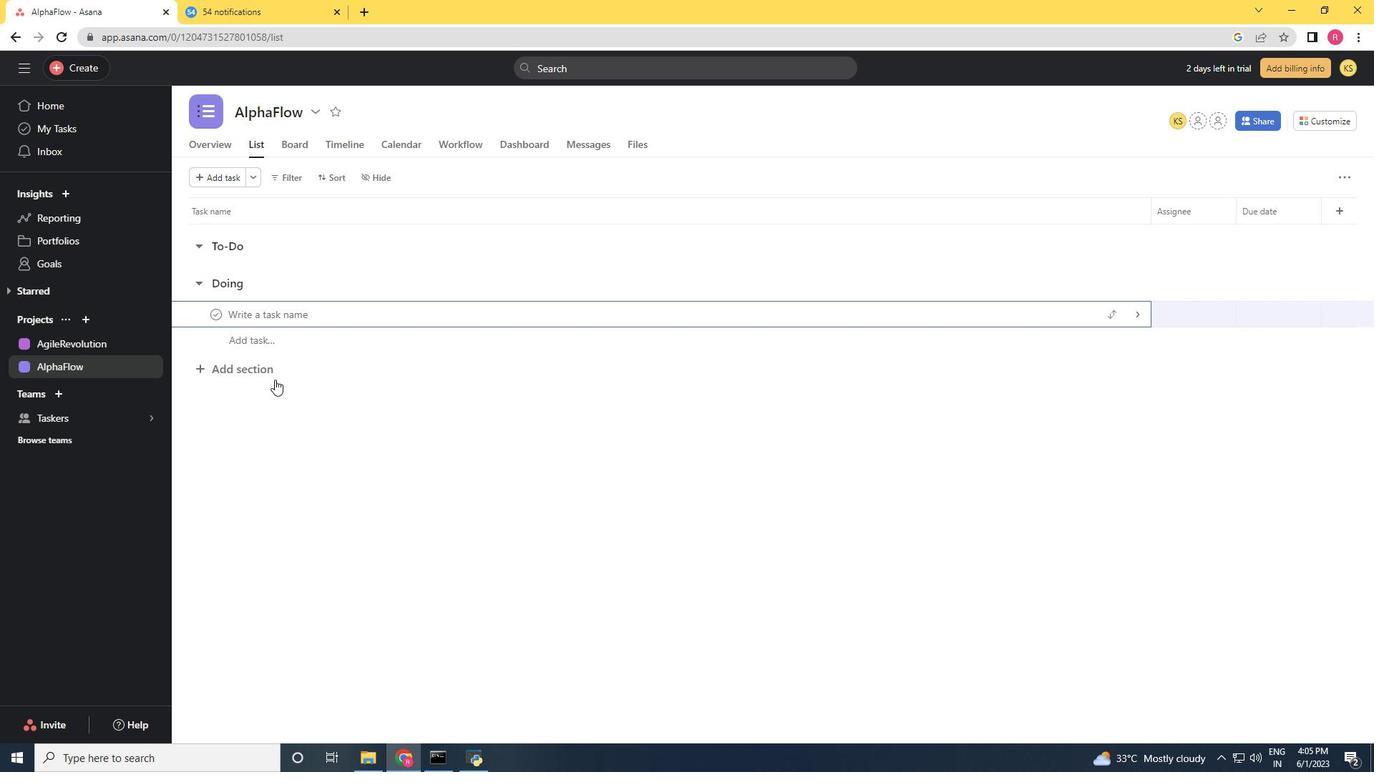 
Action: Mouse pressed left at (254, 369)
Screenshot: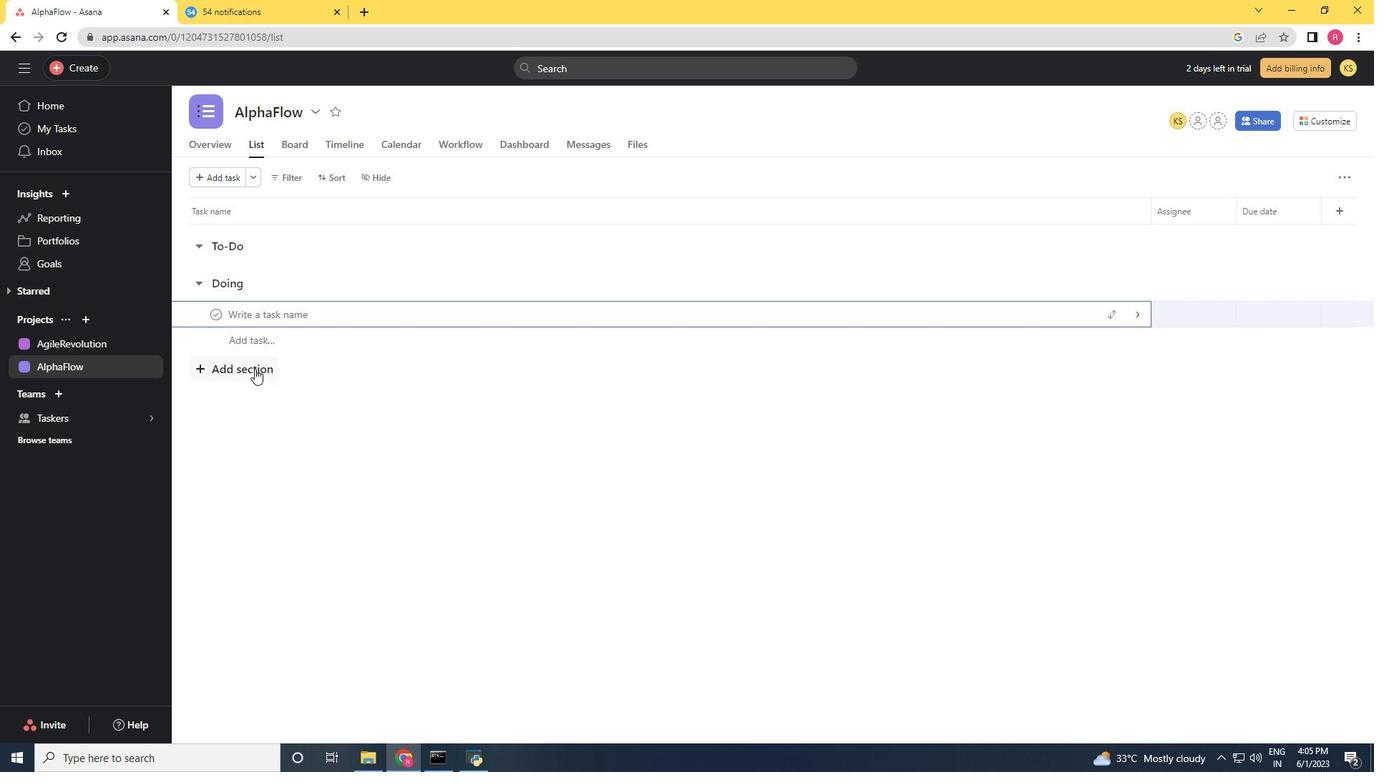 
Action: Mouse moved to (233, 310)
Screenshot: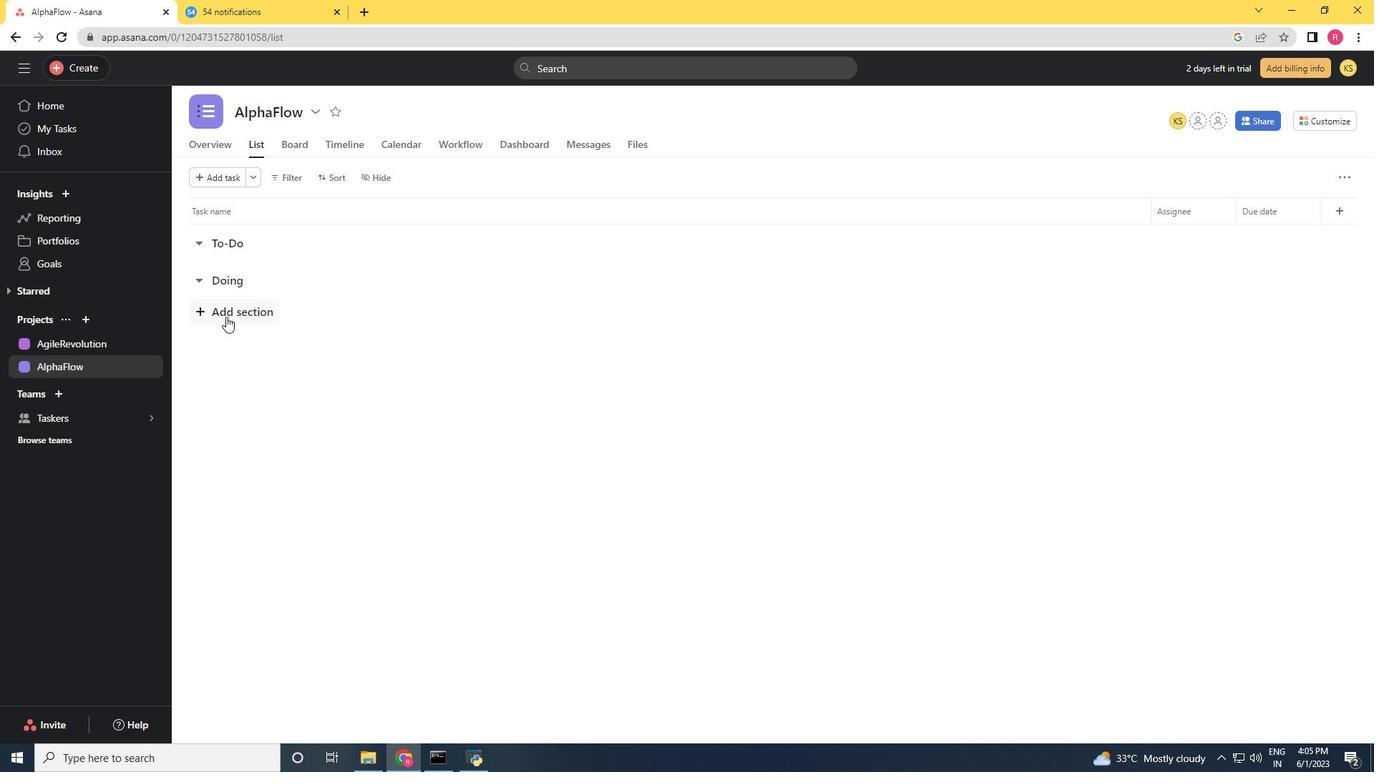 
Action: Mouse pressed left at (233, 310)
Screenshot: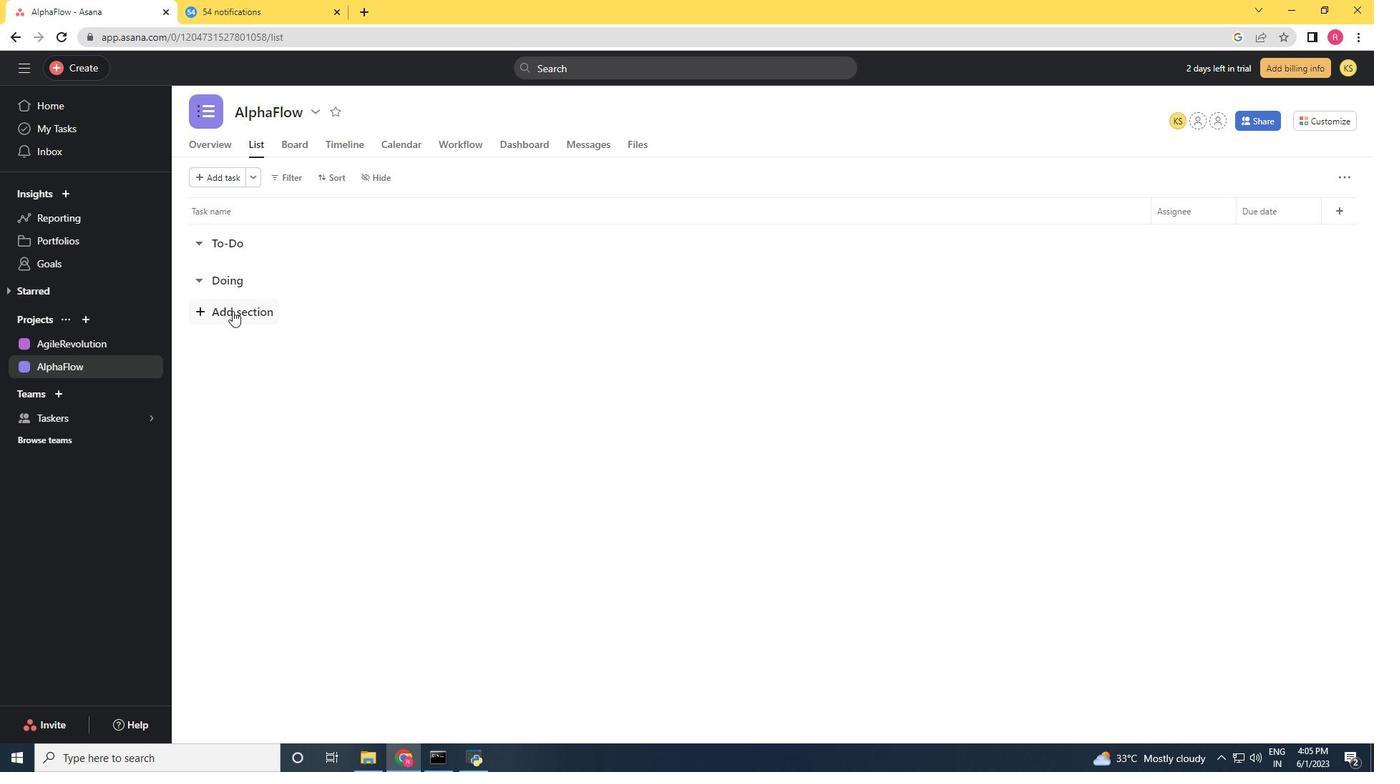 
Action: Mouse moved to (228, 314)
Screenshot: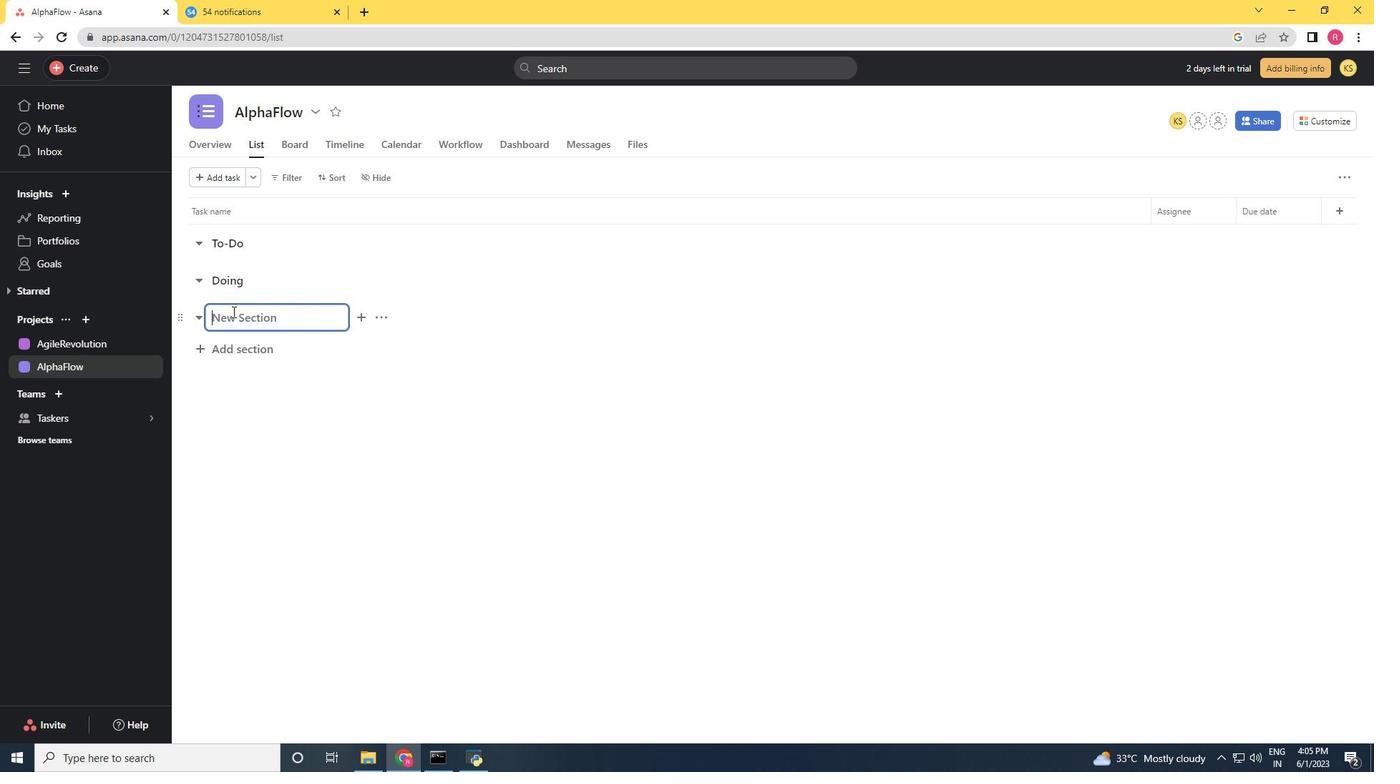 
Action: Key pressed <Key.shift><Key.shift><Key.shift><Key.shift><Key.shift><Key.shift><Key.shift><Key.shift><Key.shift><Key.shift><Key.shift><Key.shift><Key.shift><Key.shift><Key.shift><Key.shift><Key.shift><Key.shift><Key.shift><Key.shift><Key.shift><Key.shift><Key.shift><Key.shift><Key.shift><Key.shift><Key.shift><Key.shift><Key.shift><Key.shift><Key.shift><Key.shift><Key.shift><Key.shift><Key.shift><Key.shift><Key.shift><Key.shift><Key.shift><Key.shift><Key.shift><Key.shift><Key.shift><Key.shift><Key.shift><Key.shift><Key.shift><Key.shift><Key.shift><Key.shift><Key.shift><Key.shift><Key.shift><Key.shift><Key.shift><Key.shift><Key.shift><Key.shift><Key.shift><Key.shift><Key.shift>Done
Screenshot: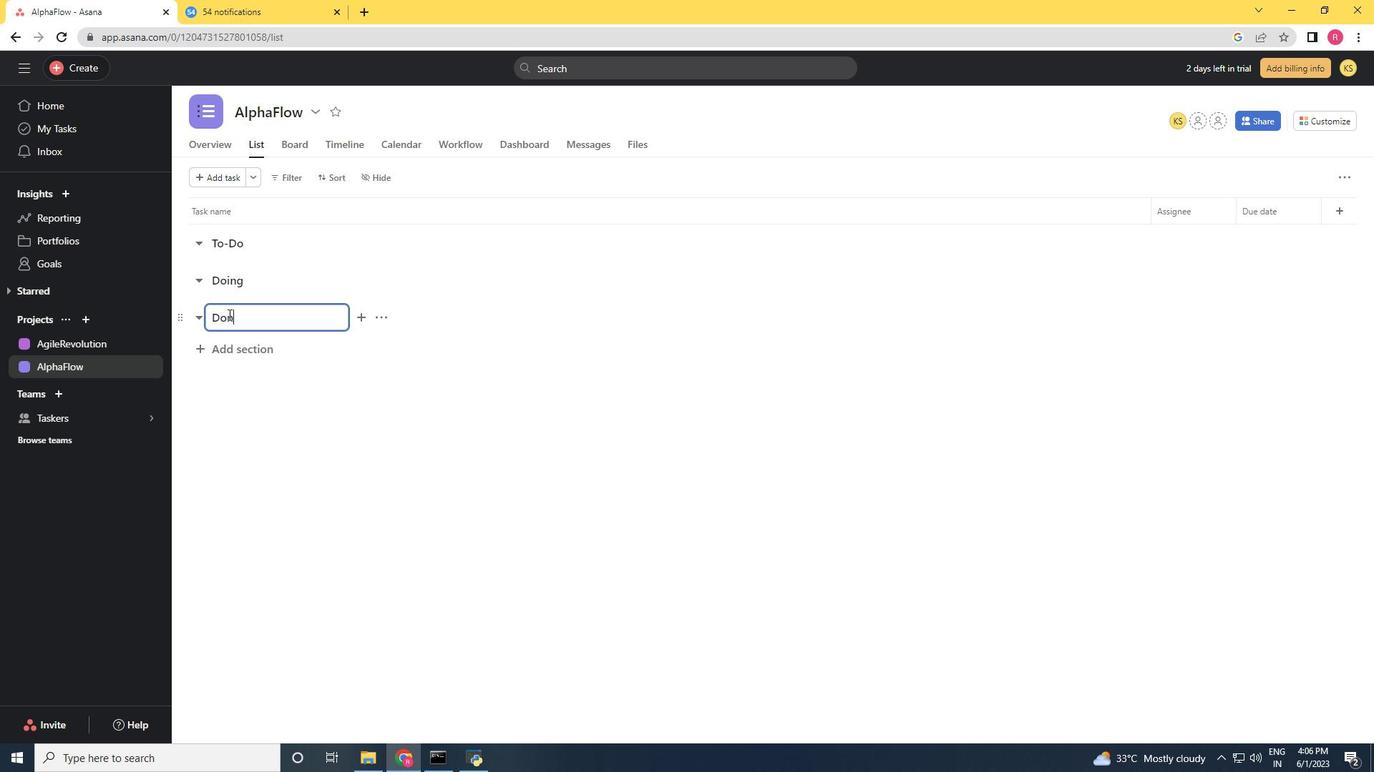 
Action: Mouse moved to (430, 443)
Screenshot: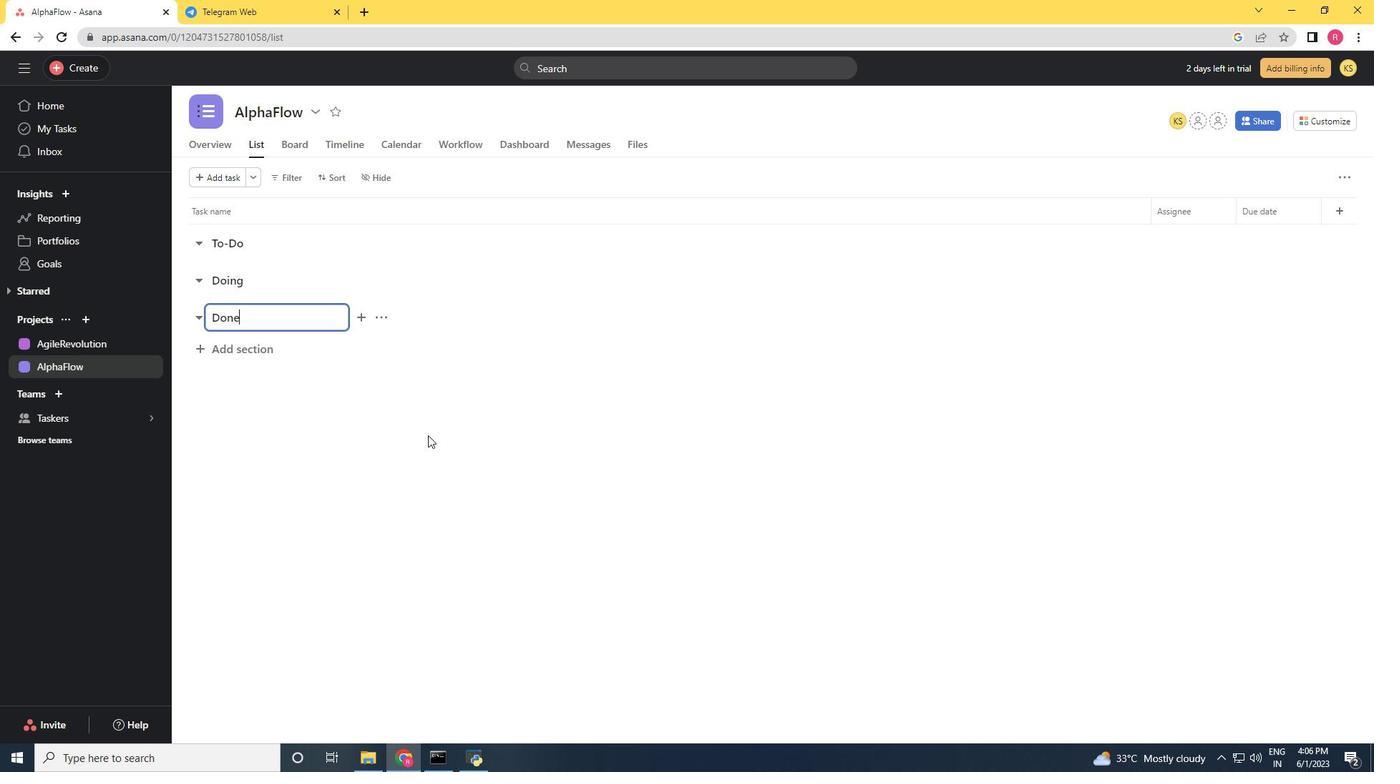 
Action: Mouse pressed left at (430, 443)
Screenshot: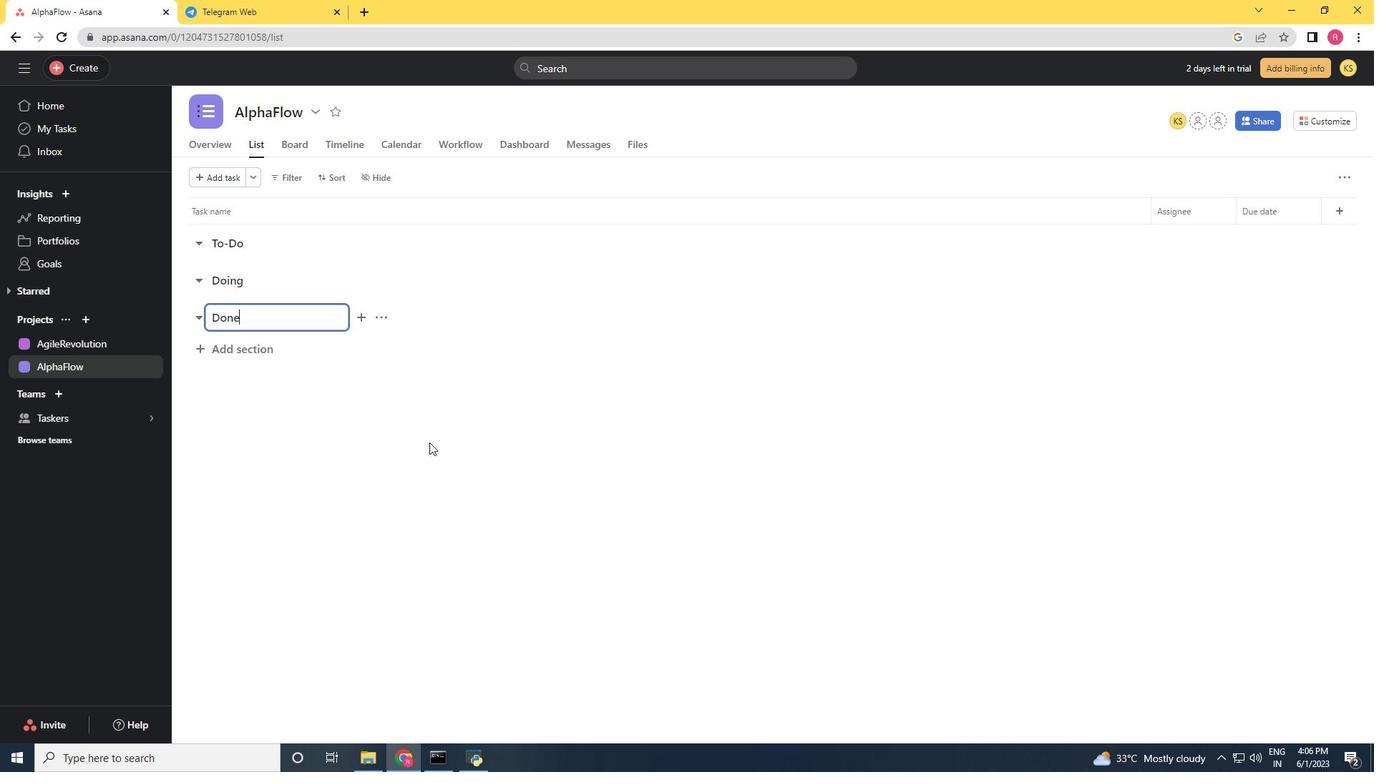 
